 Task: Search one way flight ticket for 3 adults, 3 children in premium economy from Petersburg: Petersburg James A. Johnson Airport to New Bern: Coastal Carolina Regional Airport (was Craven County Regional) on 5-4-2023. Number of bags: 9 checked bags. Price is upto 25000. Outbound departure time preference is 23:00.
Action: Mouse moved to (307, 253)
Screenshot: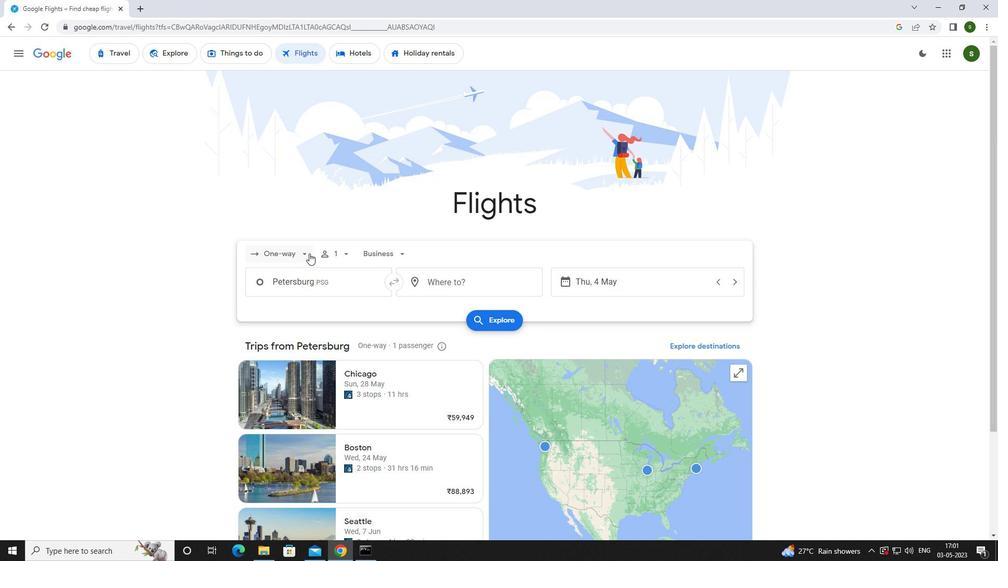 
Action: Mouse pressed left at (307, 253)
Screenshot: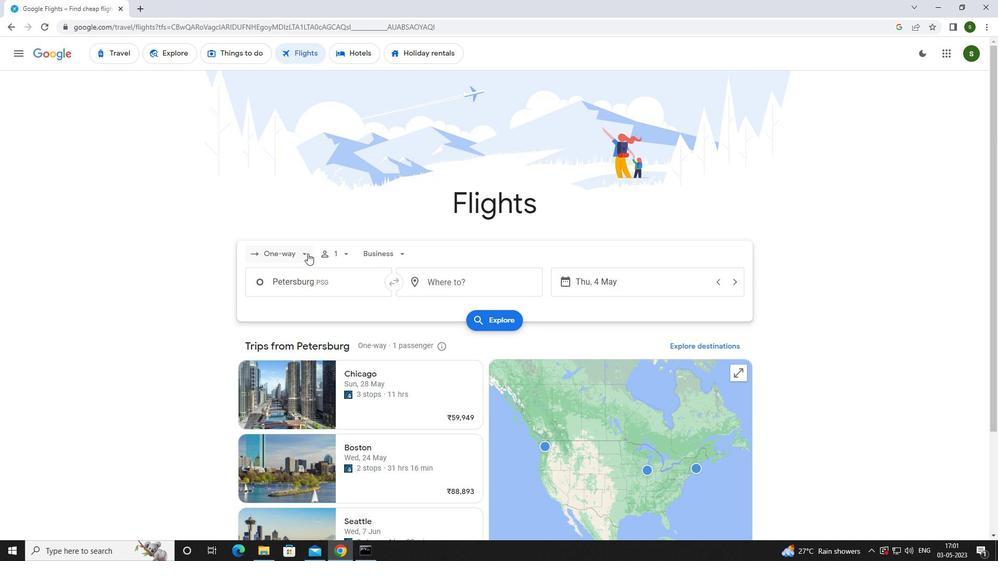 
Action: Mouse moved to (292, 295)
Screenshot: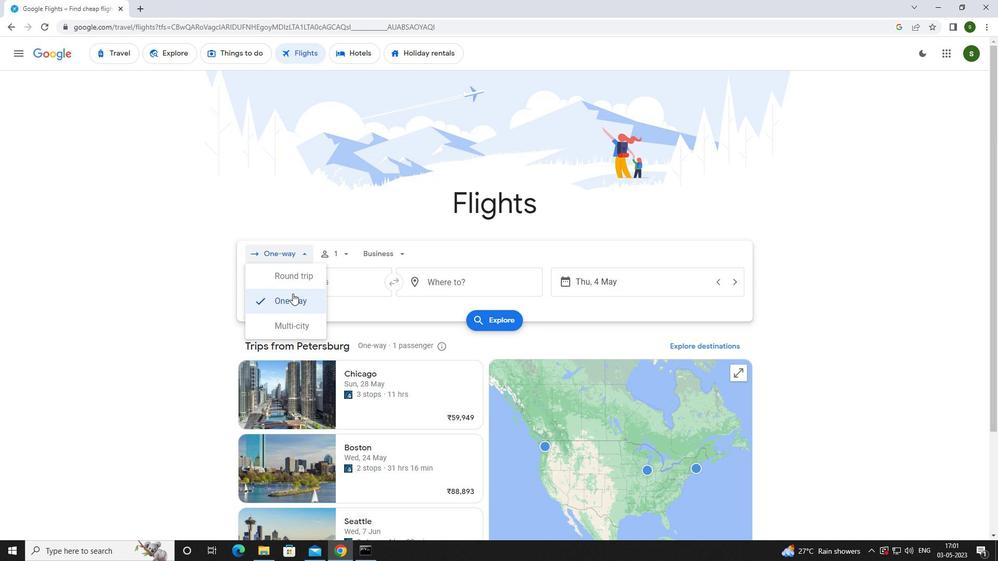 
Action: Mouse pressed left at (292, 295)
Screenshot: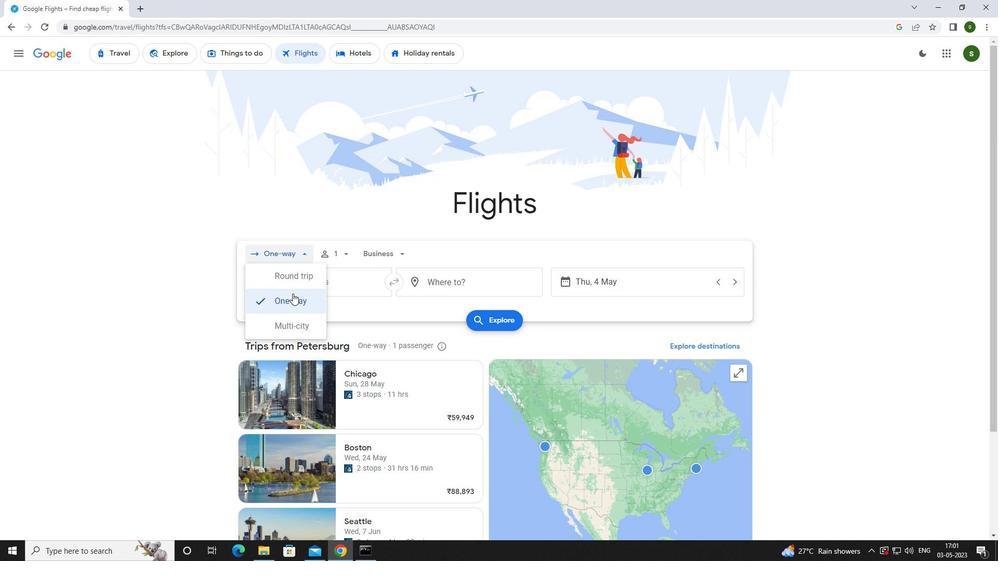 
Action: Mouse moved to (344, 257)
Screenshot: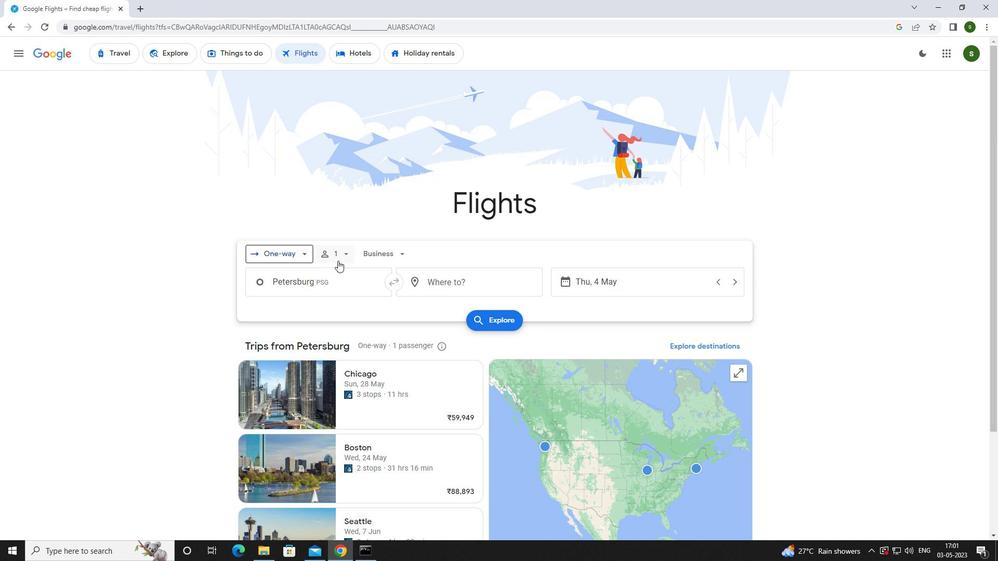 
Action: Mouse pressed left at (344, 257)
Screenshot: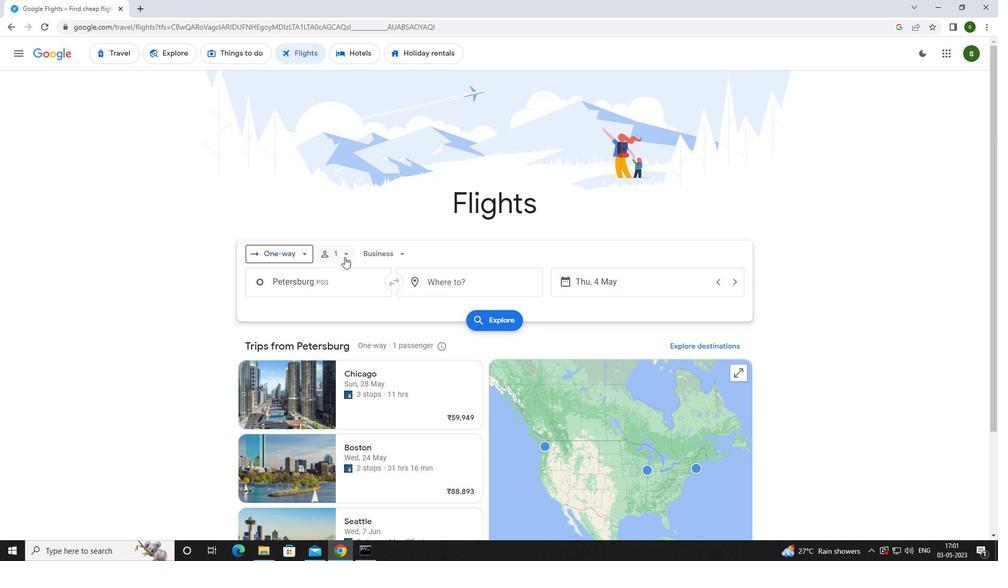 
Action: Mouse moved to (426, 283)
Screenshot: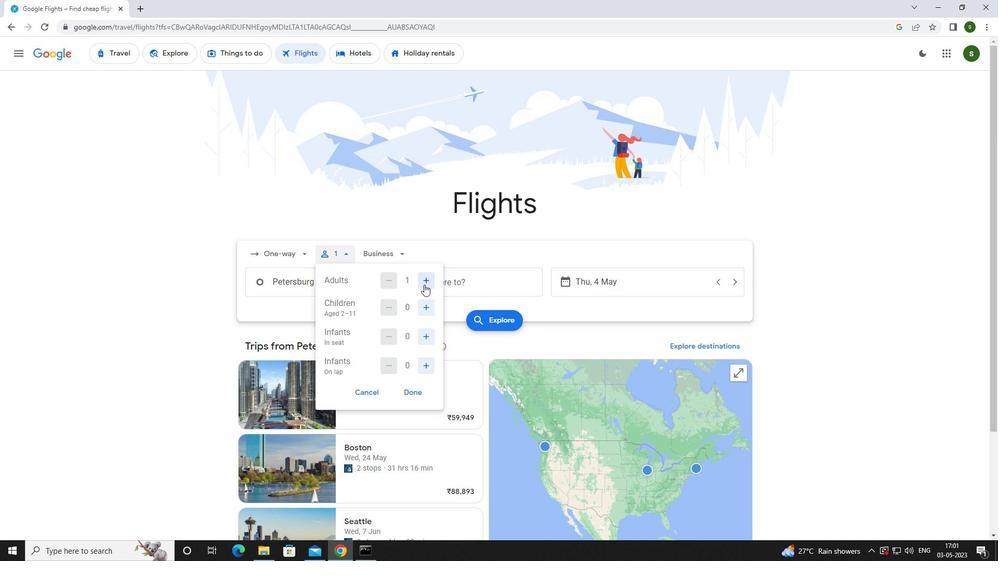 
Action: Mouse pressed left at (426, 283)
Screenshot: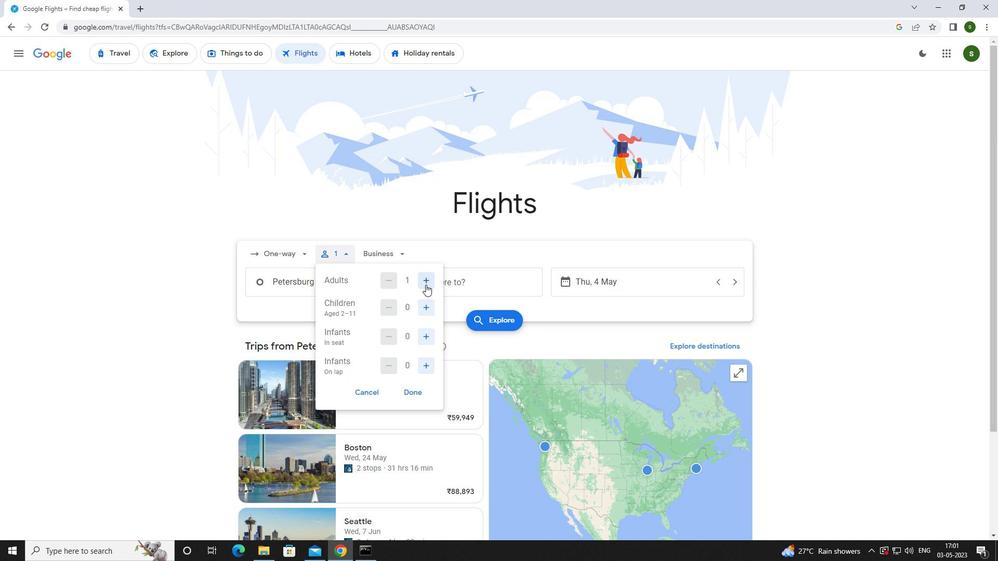 
Action: Mouse pressed left at (426, 283)
Screenshot: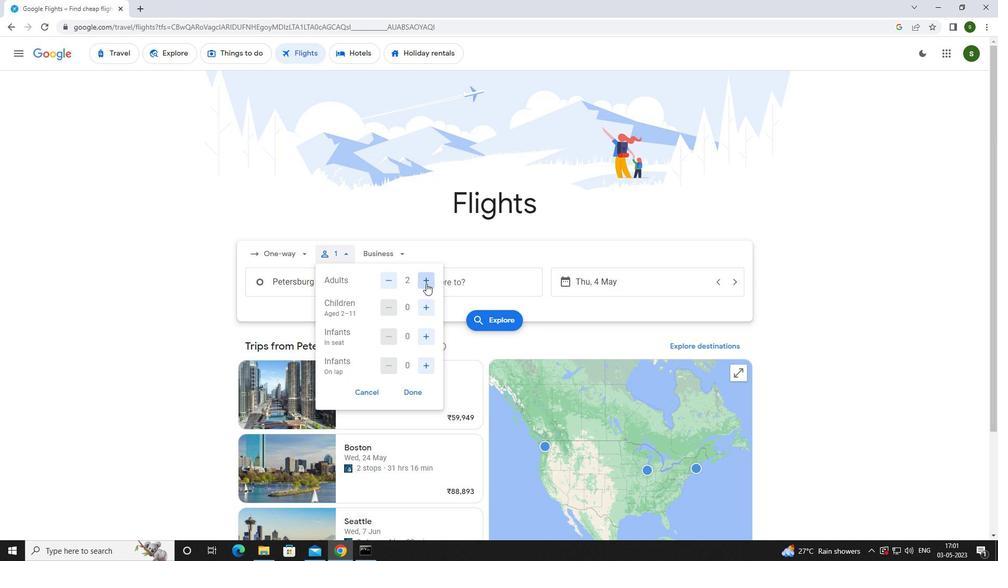 
Action: Mouse moved to (426, 302)
Screenshot: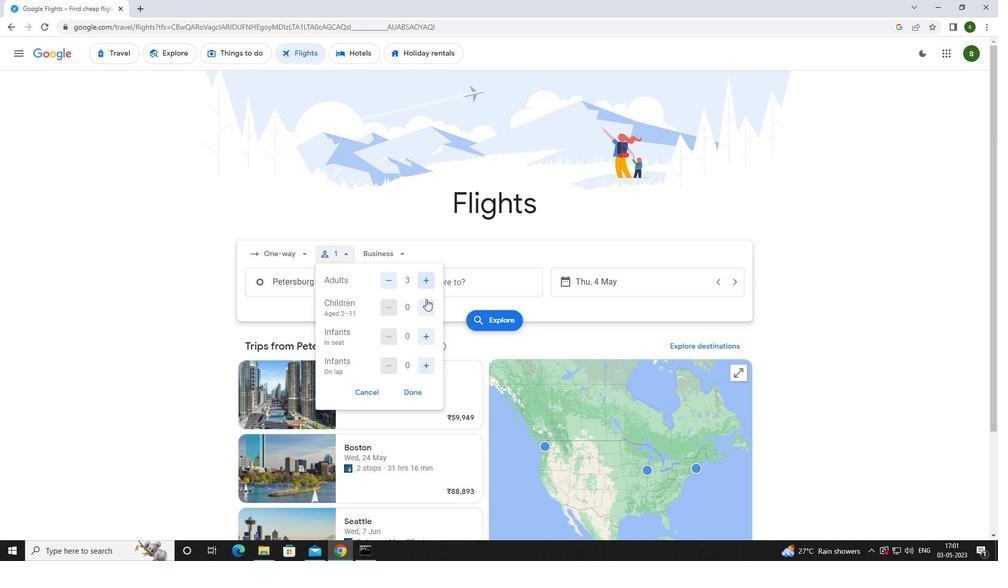 
Action: Mouse pressed left at (426, 302)
Screenshot: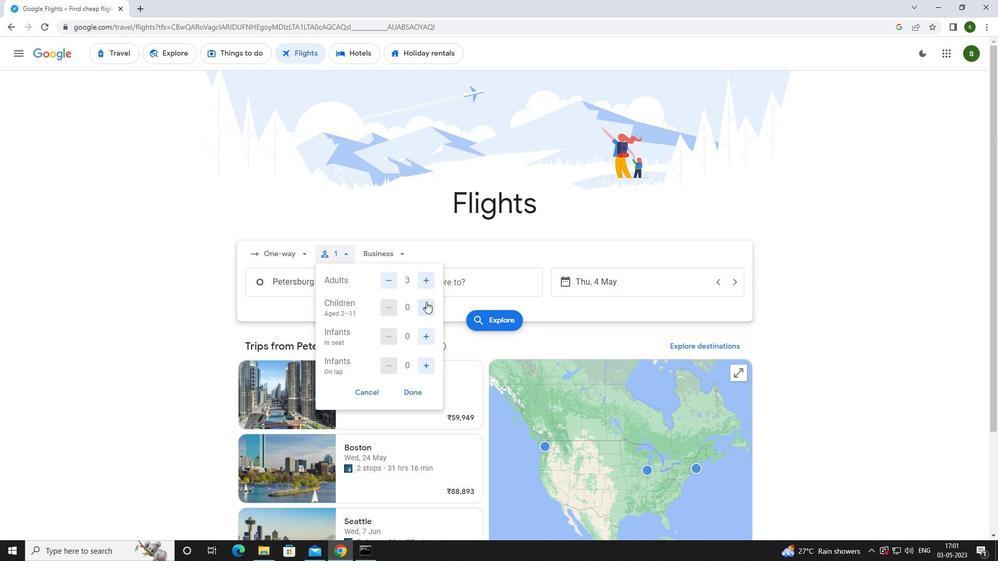 
Action: Mouse pressed left at (426, 302)
Screenshot: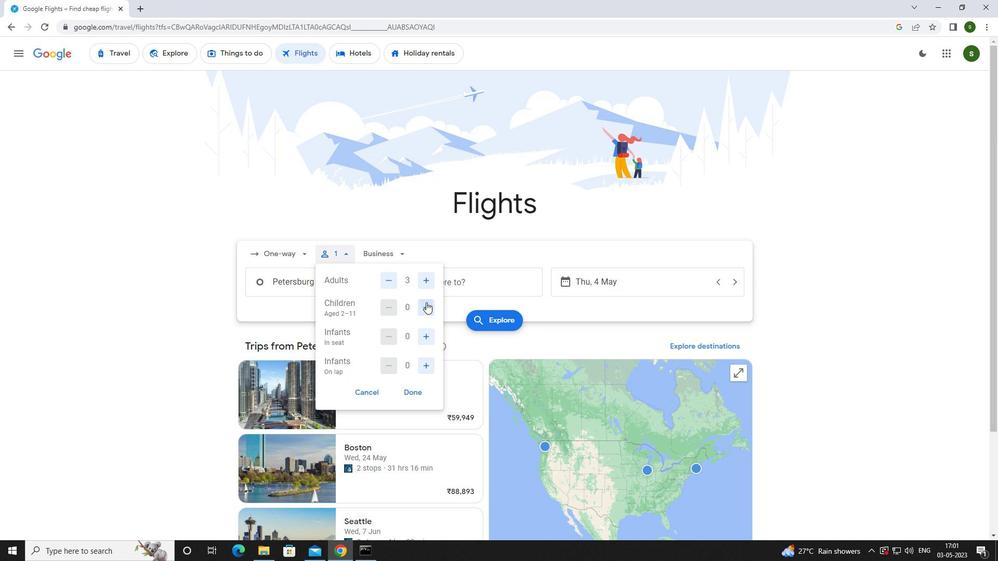 
Action: Mouse pressed left at (426, 302)
Screenshot: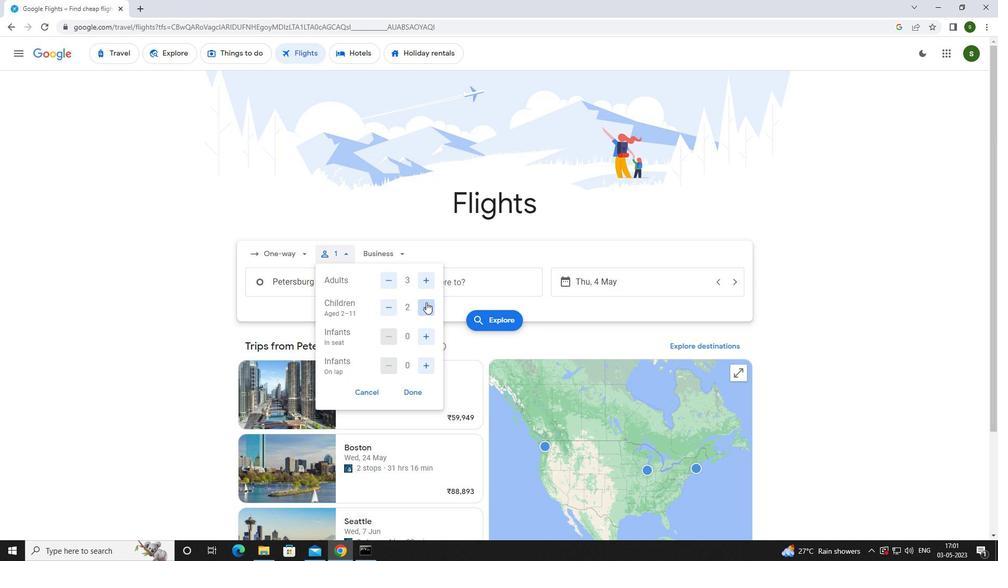 
Action: Mouse moved to (391, 254)
Screenshot: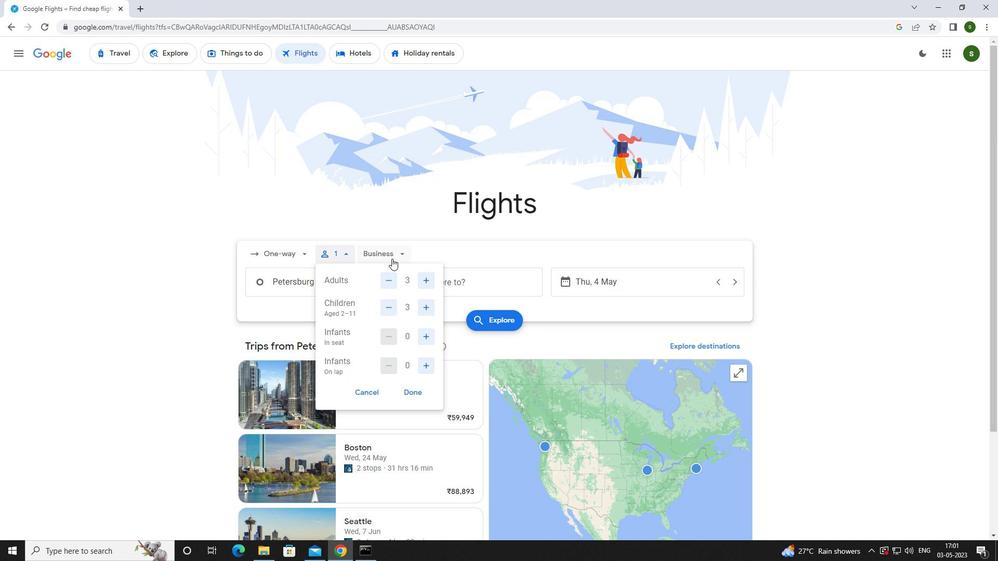 
Action: Mouse pressed left at (391, 254)
Screenshot: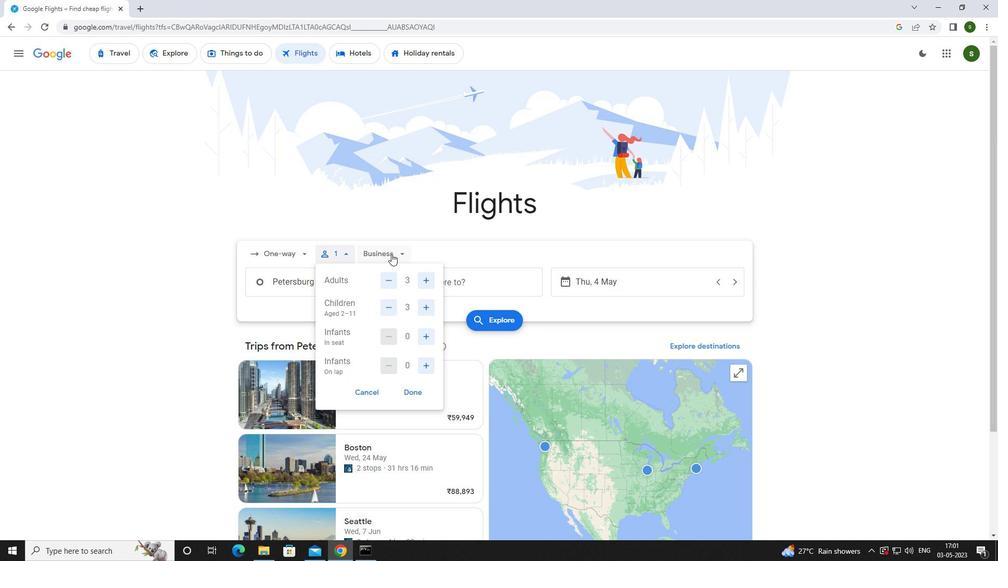 
Action: Mouse moved to (404, 300)
Screenshot: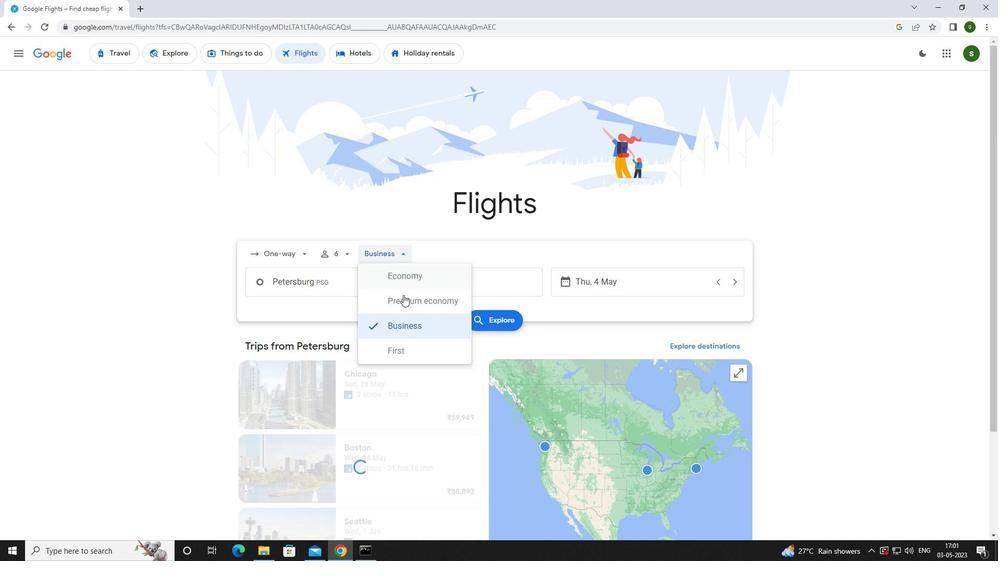 
Action: Mouse pressed left at (404, 300)
Screenshot: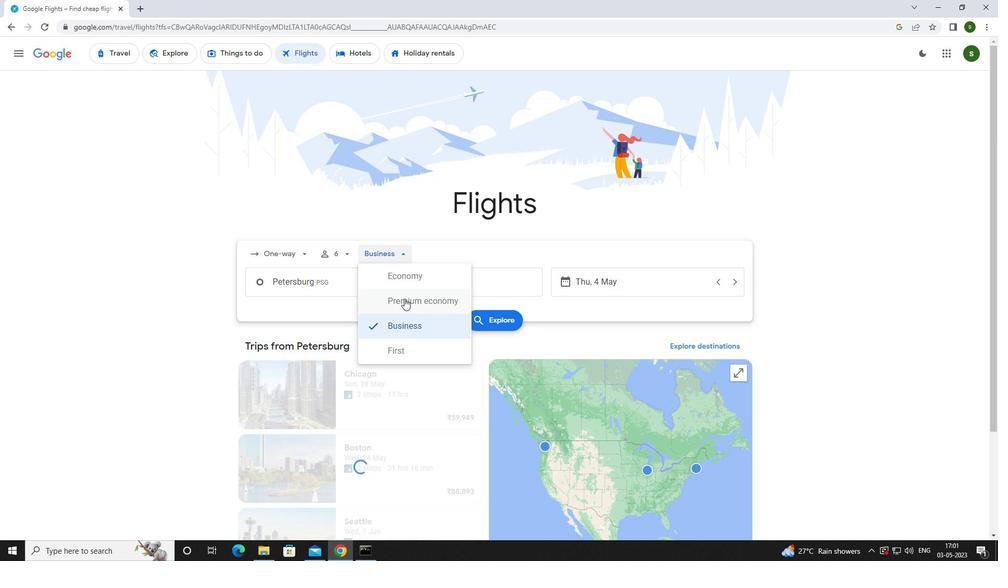 
Action: Mouse moved to (354, 284)
Screenshot: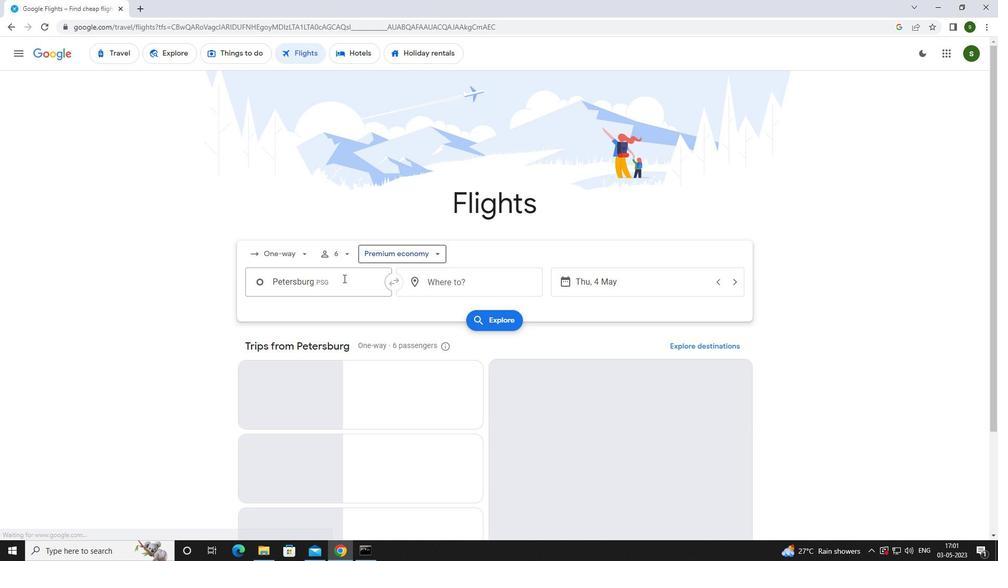 
Action: Mouse pressed left at (354, 284)
Screenshot: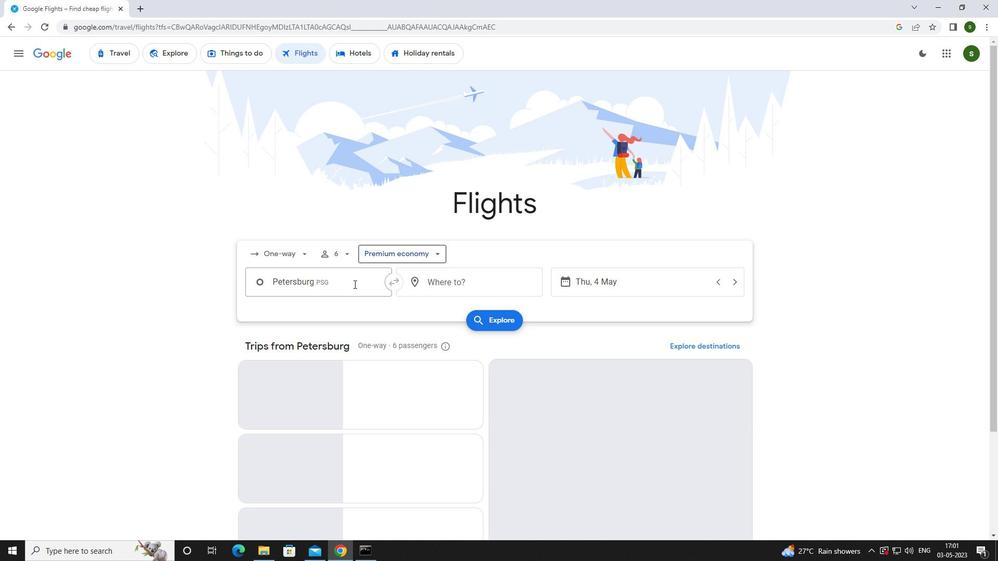 
Action: Mouse moved to (351, 283)
Screenshot: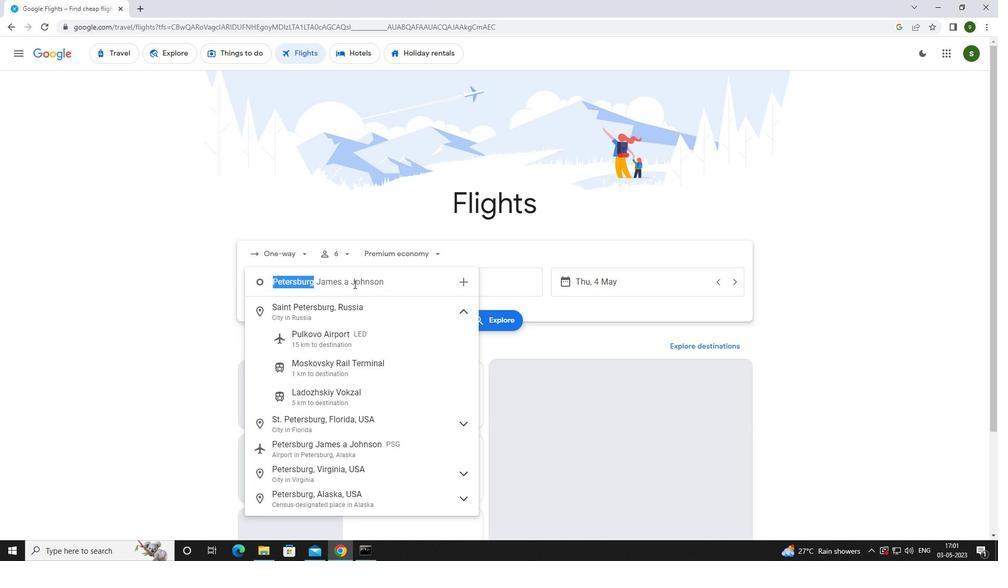 
Action: Key pressed <Key.caps_lock>p<Key.caps_lock>etersburg
Screenshot: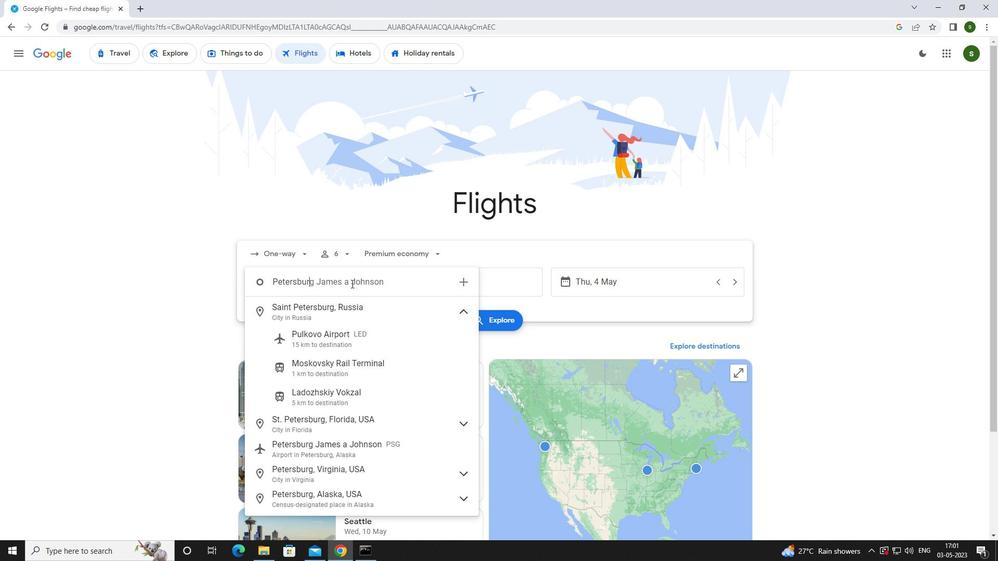 
Action: Mouse moved to (370, 441)
Screenshot: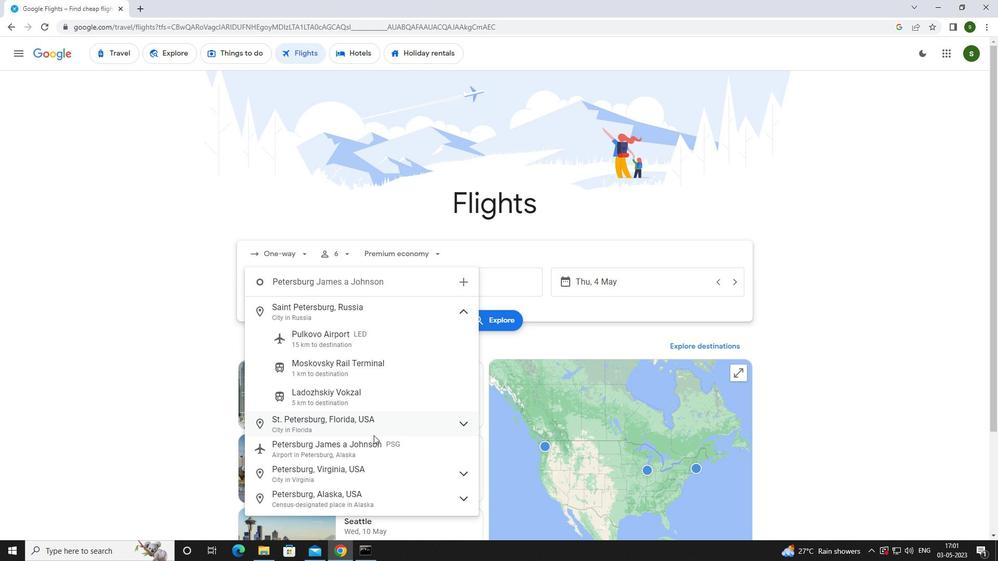 
Action: Mouse pressed left at (370, 441)
Screenshot: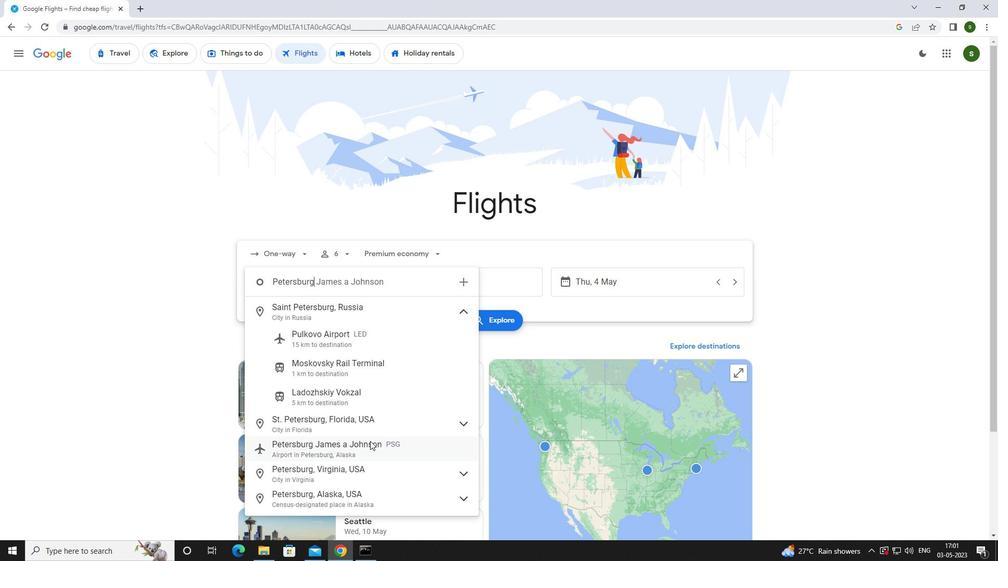 
Action: Mouse moved to (474, 279)
Screenshot: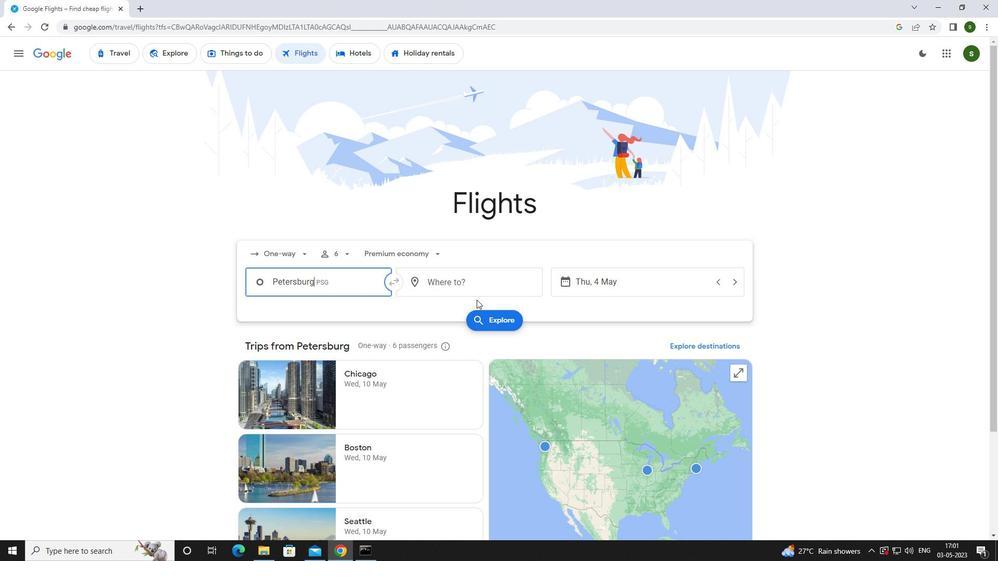 
Action: Mouse pressed left at (474, 279)
Screenshot: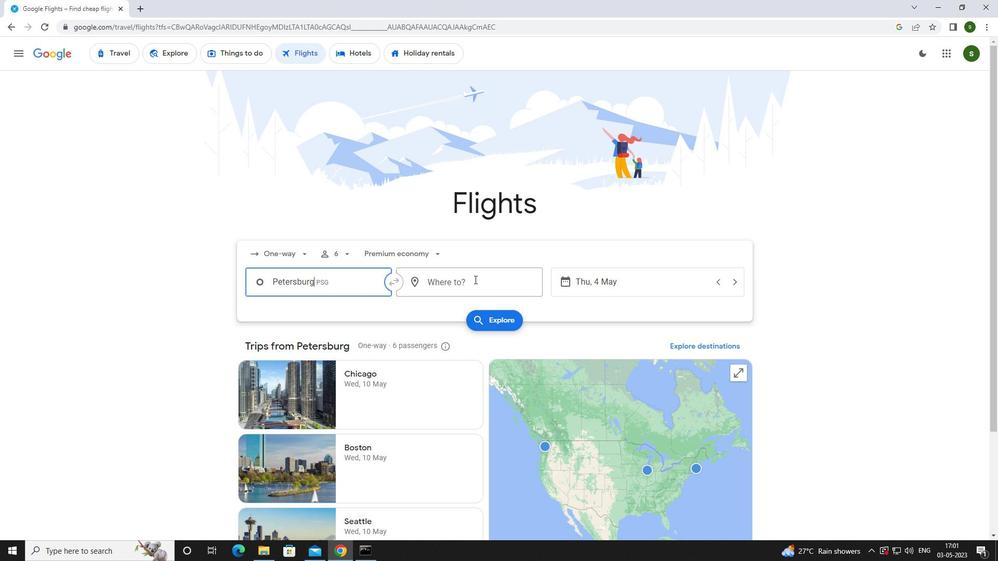 
Action: Mouse moved to (462, 281)
Screenshot: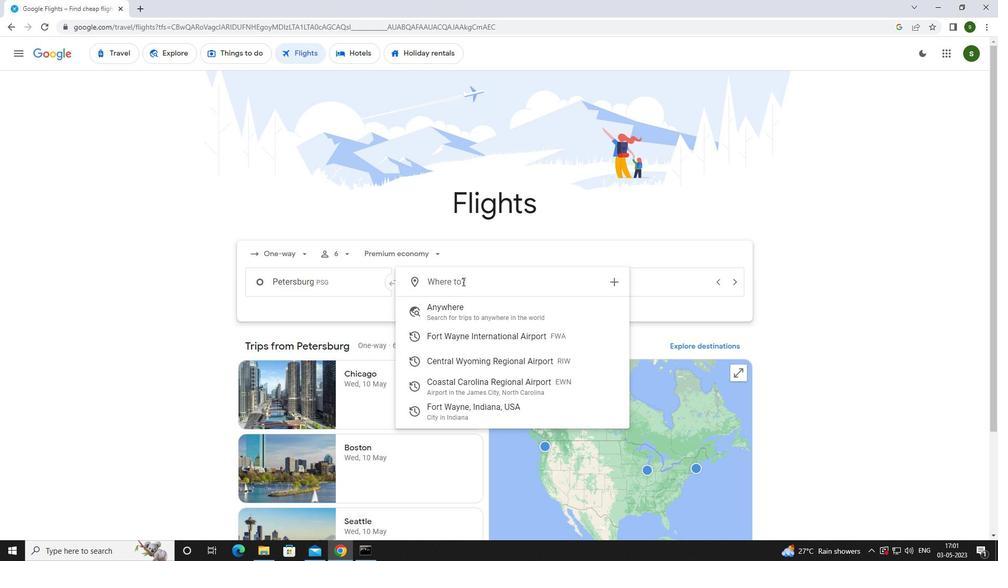 
Action: Key pressed <Key.caps_lock>c<Key.caps_lock>oasta
Screenshot: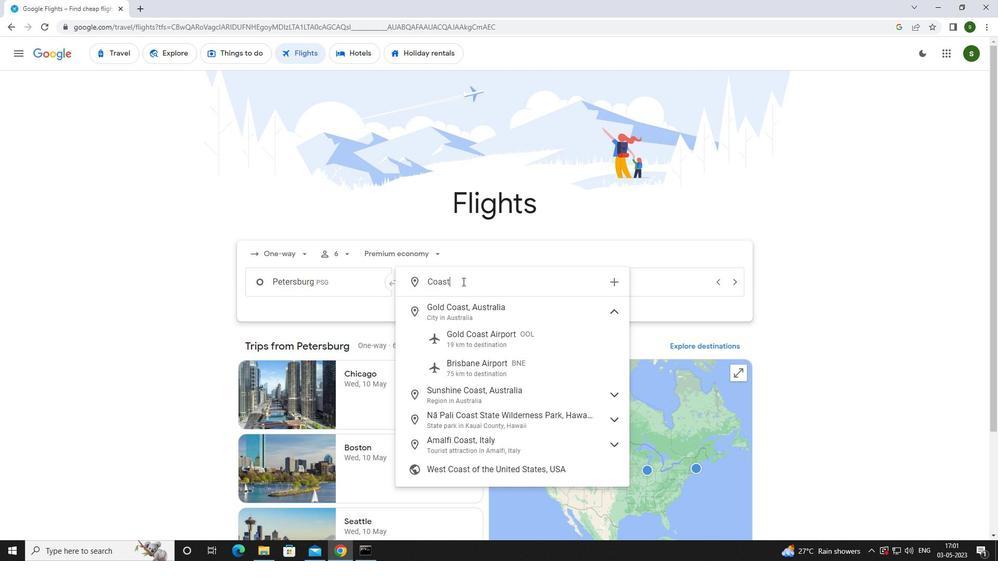 
Action: Mouse moved to (460, 318)
Screenshot: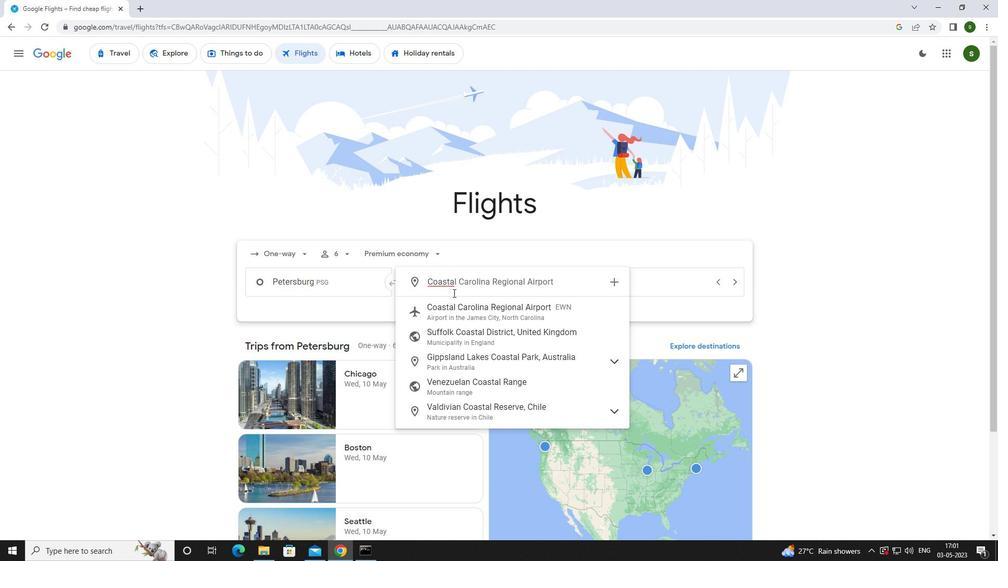 
Action: Mouse pressed left at (460, 318)
Screenshot: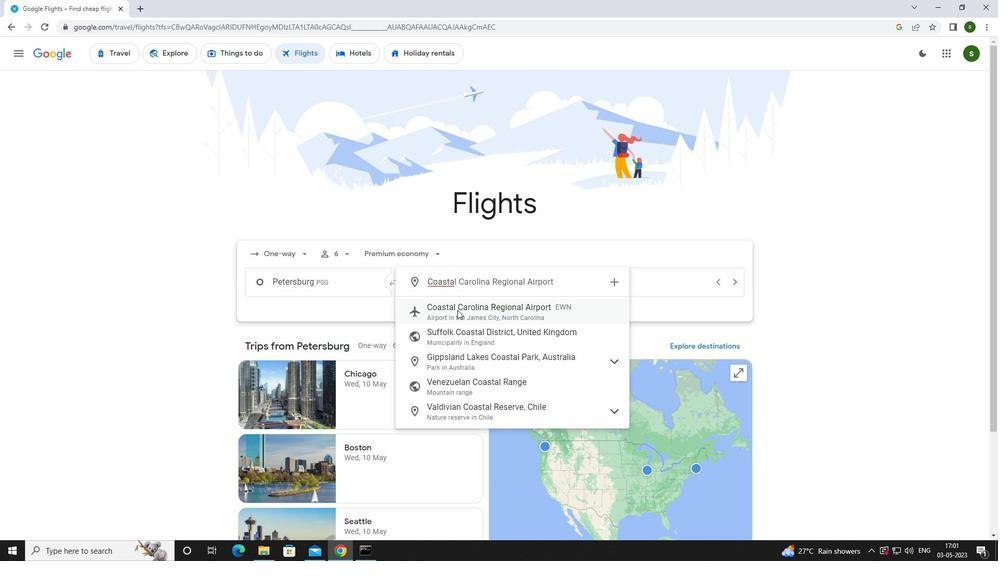 
Action: Mouse moved to (631, 277)
Screenshot: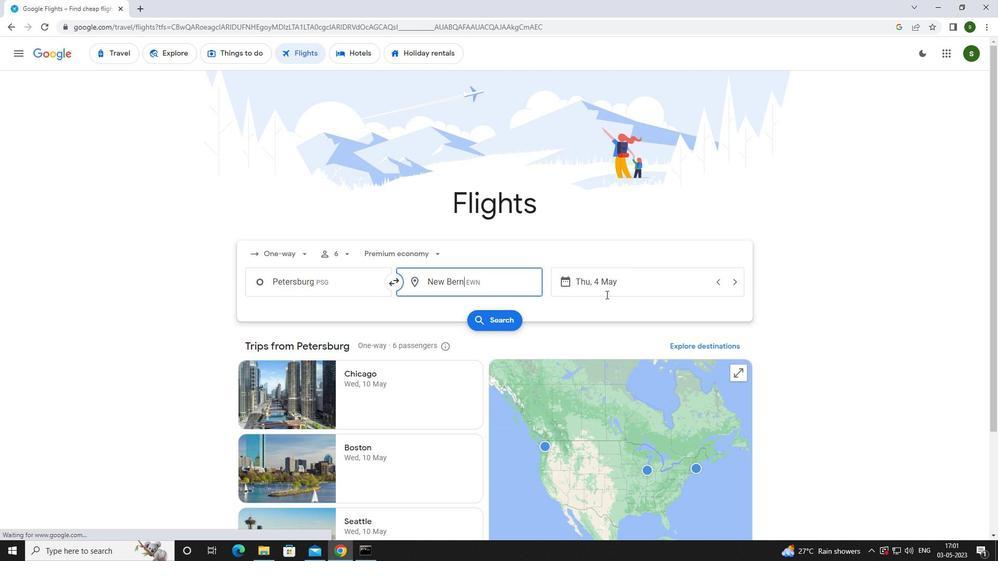 
Action: Mouse pressed left at (631, 277)
Screenshot: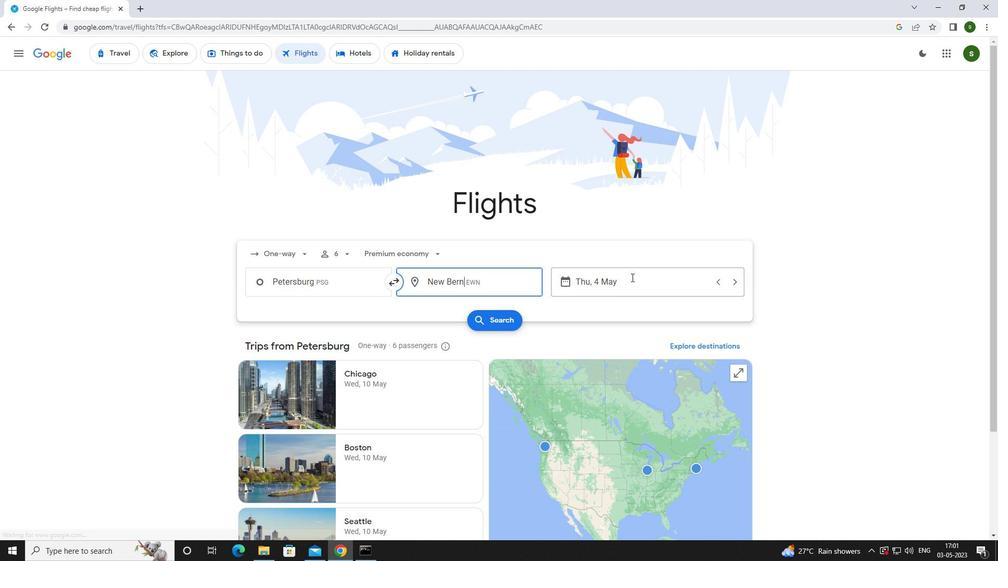 
Action: Mouse moved to (478, 350)
Screenshot: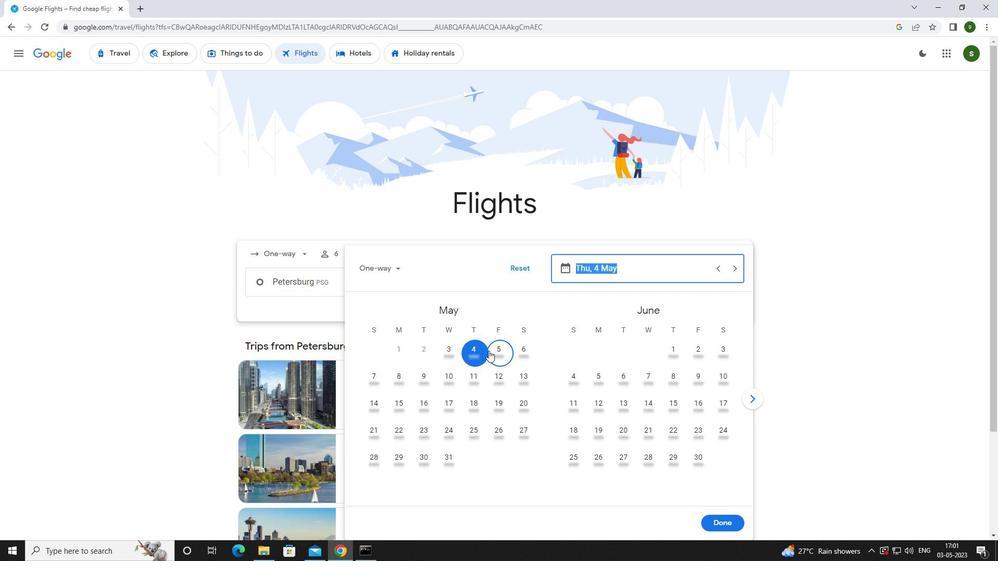 
Action: Mouse pressed left at (478, 350)
Screenshot: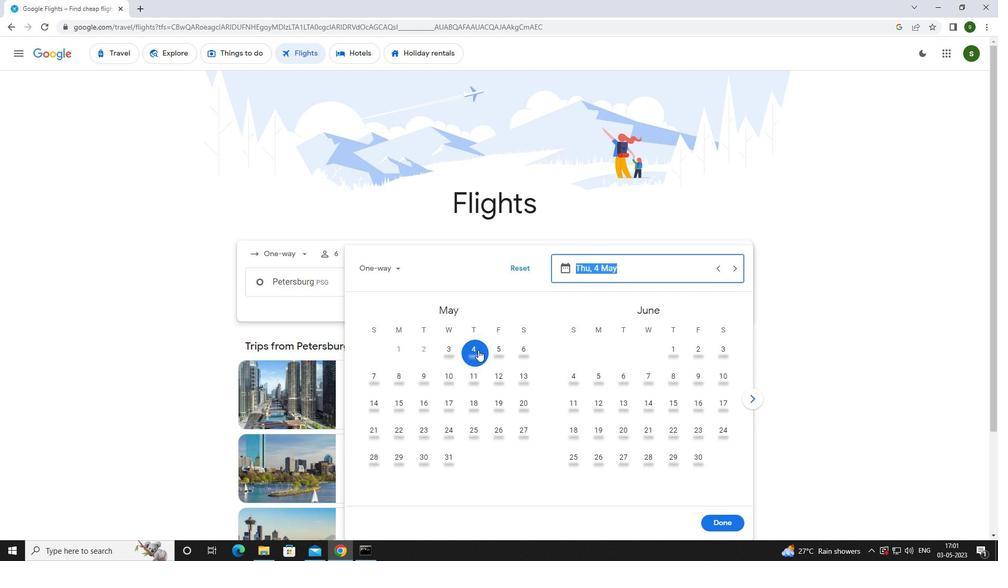 
Action: Mouse moved to (713, 520)
Screenshot: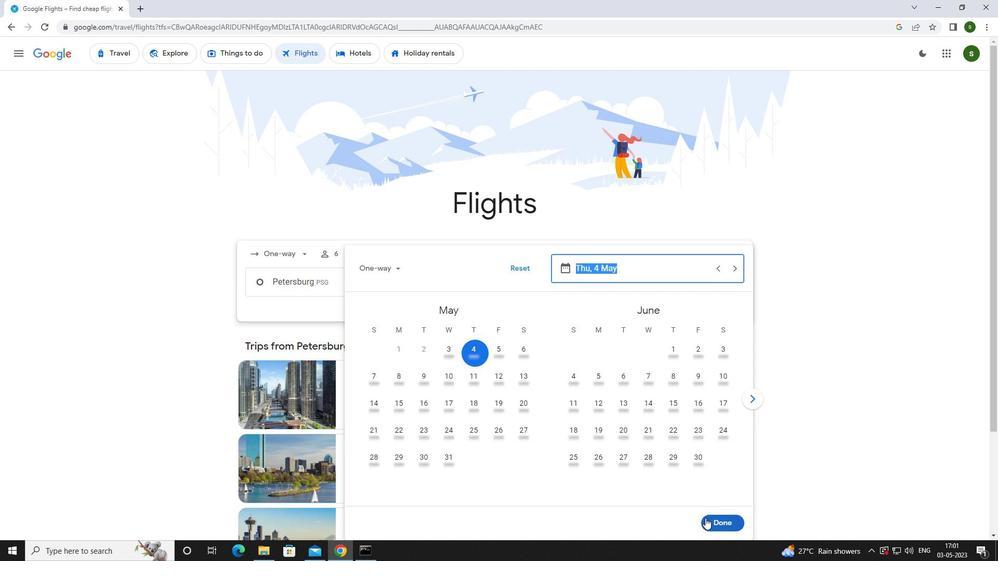 
Action: Mouse pressed left at (713, 520)
Screenshot: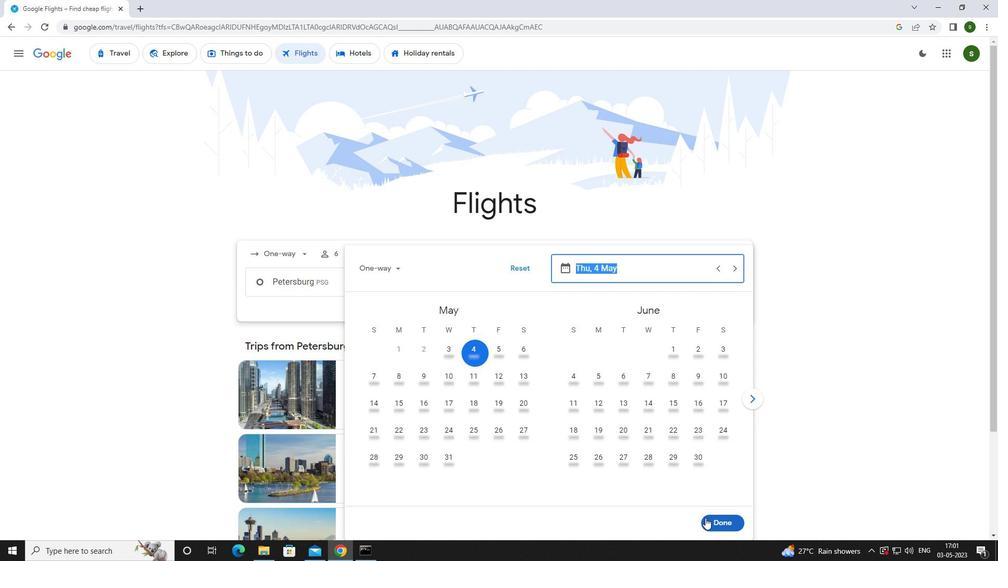 
Action: Mouse moved to (729, 524)
Screenshot: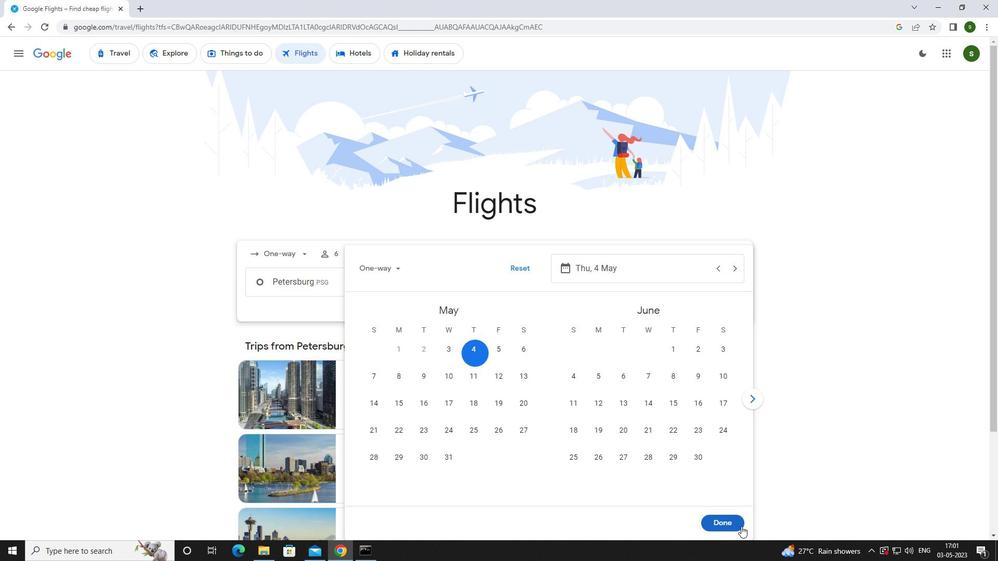 
Action: Mouse pressed left at (729, 524)
Screenshot: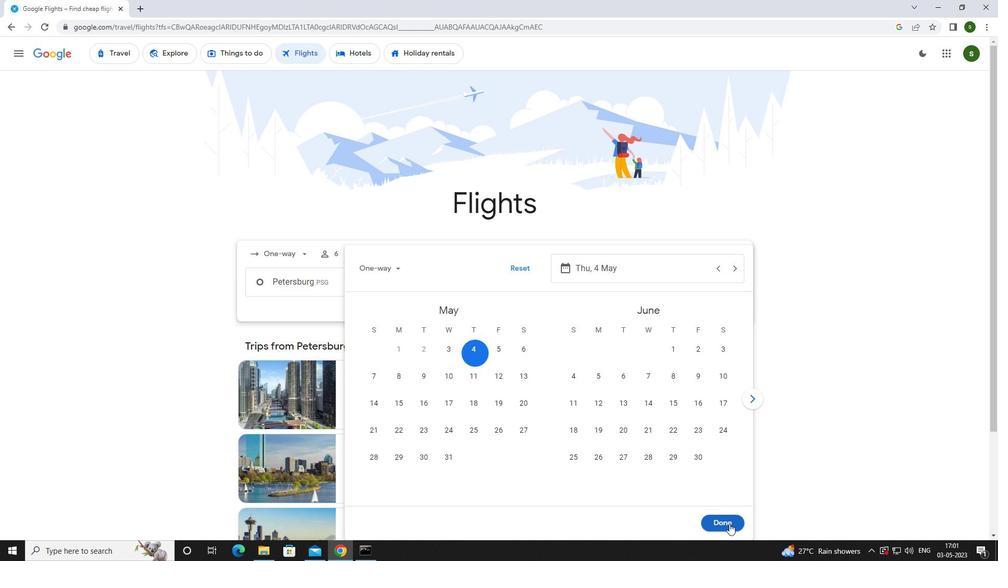 
Action: Mouse moved to (498, 318)
Screenshot: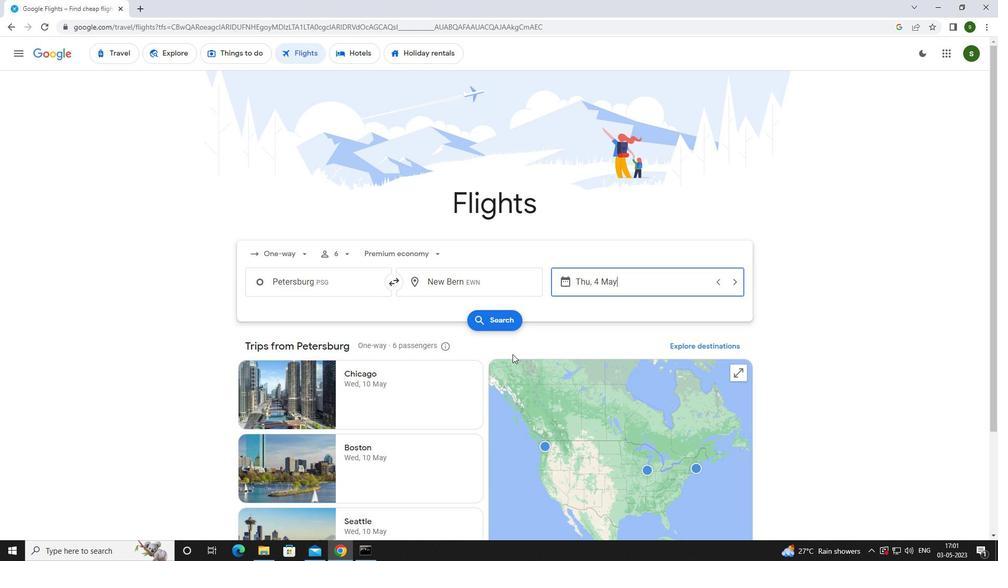 
Action: Mouse pressed left at (498, 318)
Screenshot: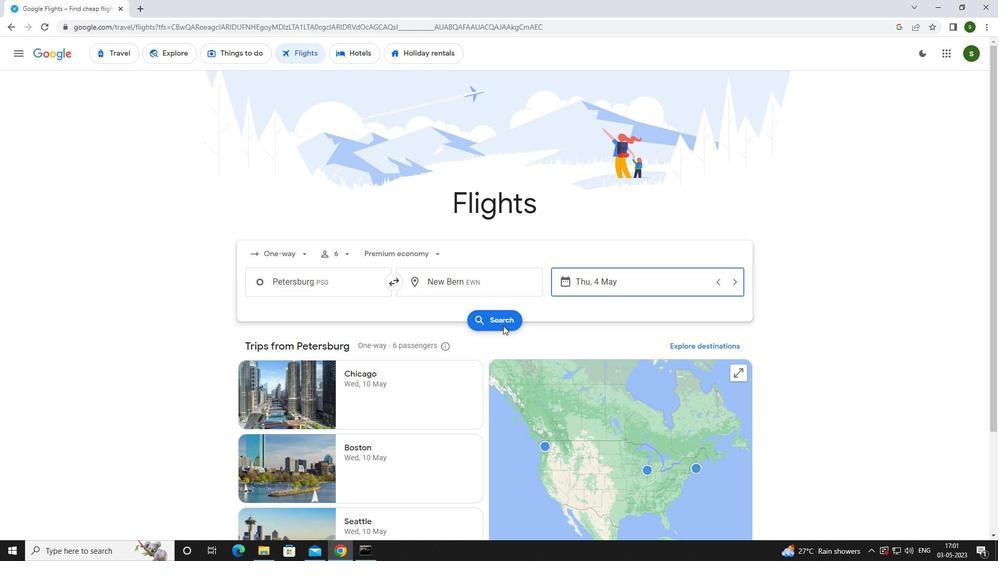 
Action: Mouse moved to (270, 152)
Screenshot: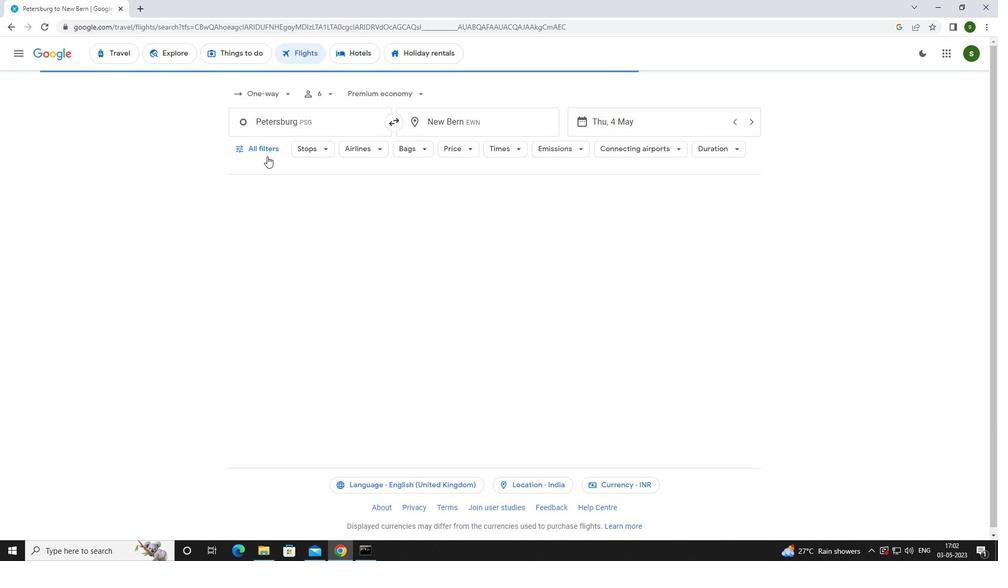 
Action: Mouse pressed left at (270, 152)
Screenshot: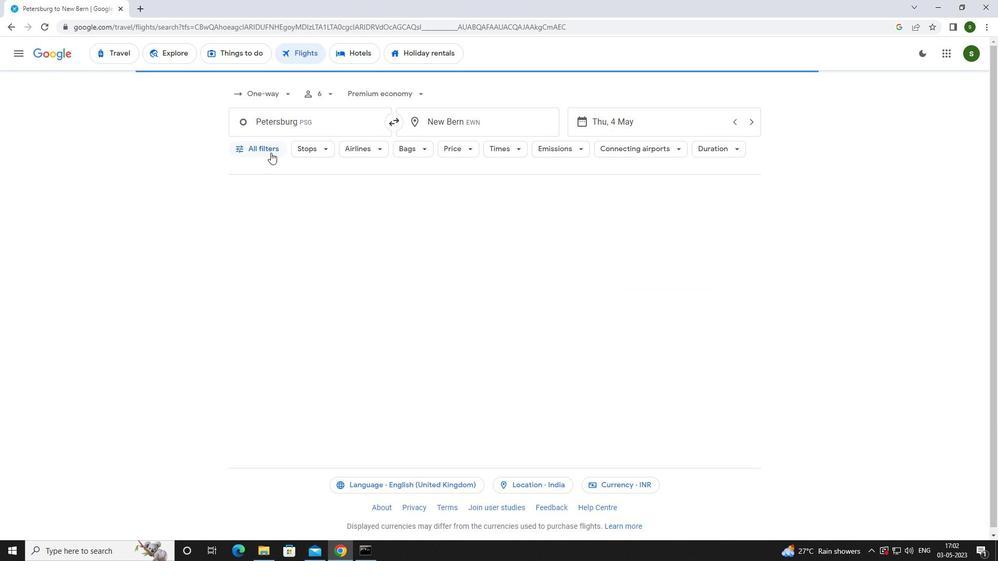 
Action: Mouse moved to (342, 254)
Screenshot: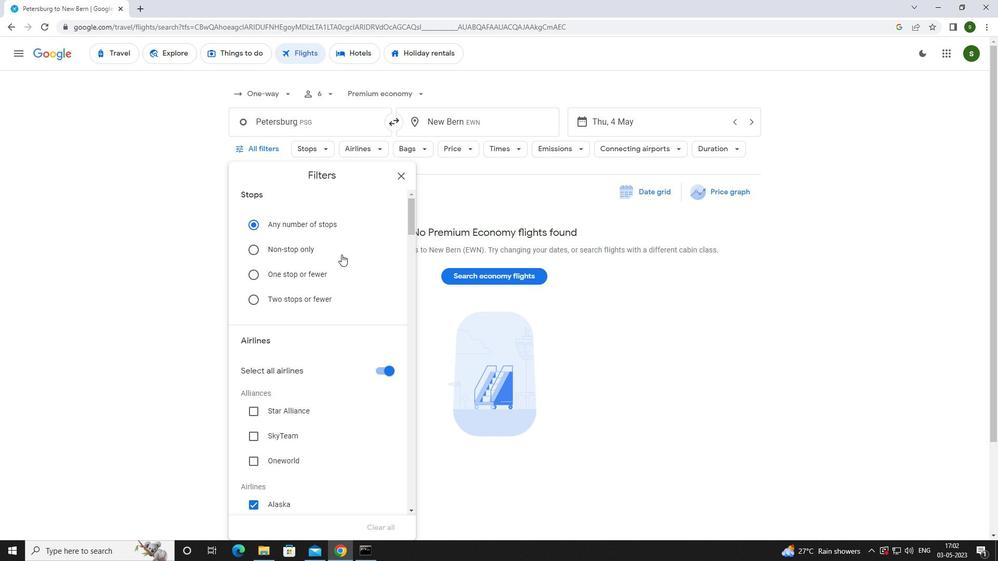 
Action: Mouse scrolled (342, 253) with delta (0, 0)
Screenshot: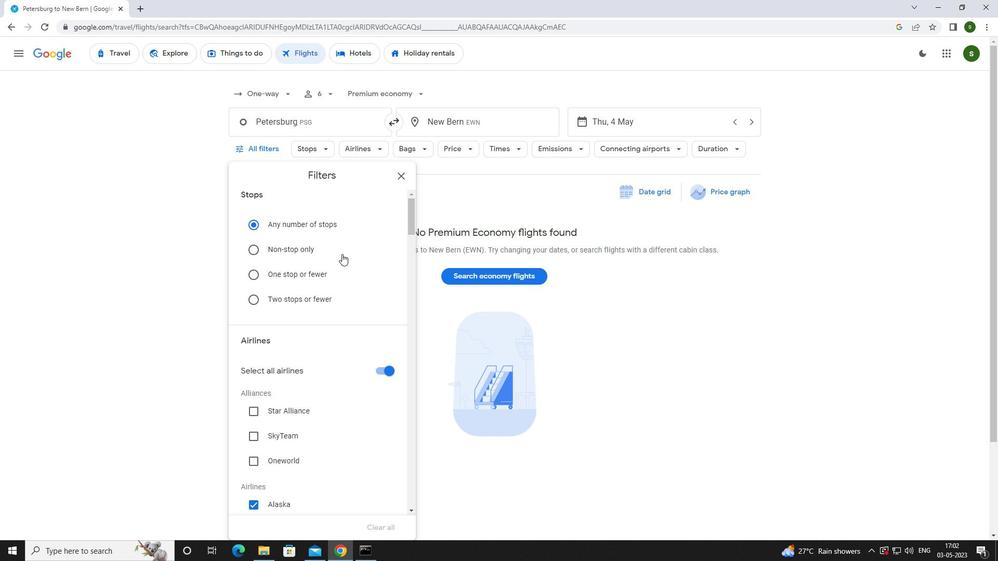 
Action: Mouse scrolled (342, 253) with delta (0, 0)
Screenshot: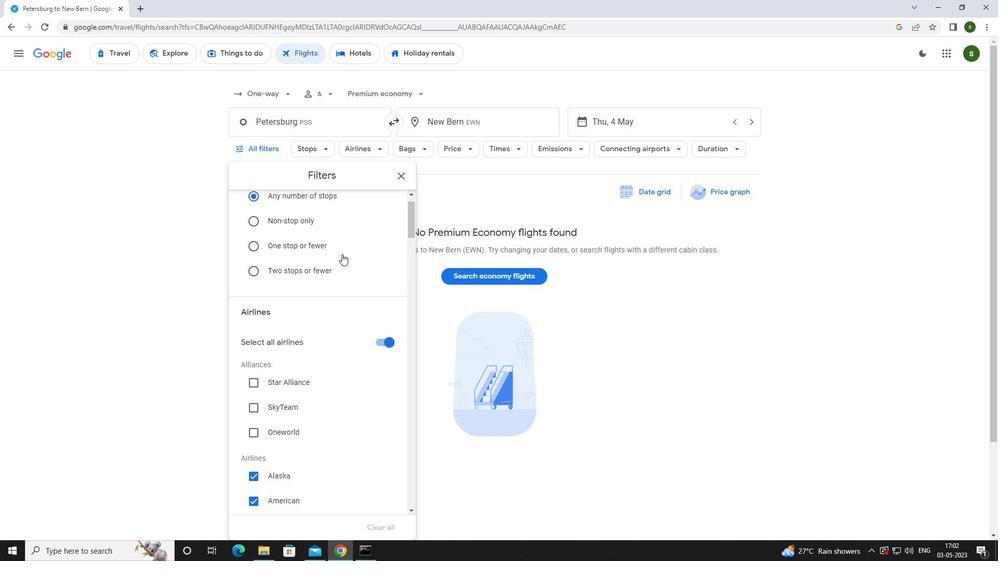 
Action: Mouse scrolled (342, 253) with delta (0, 0)
Screenshot: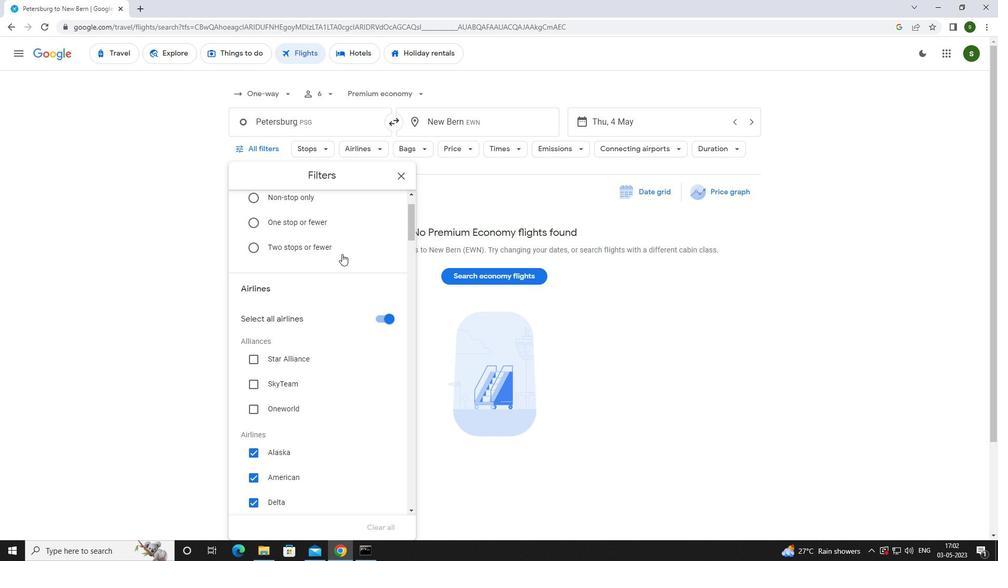 
Action: Mouse scrolled (342, 253) with delta (0, 0)
Screenshot: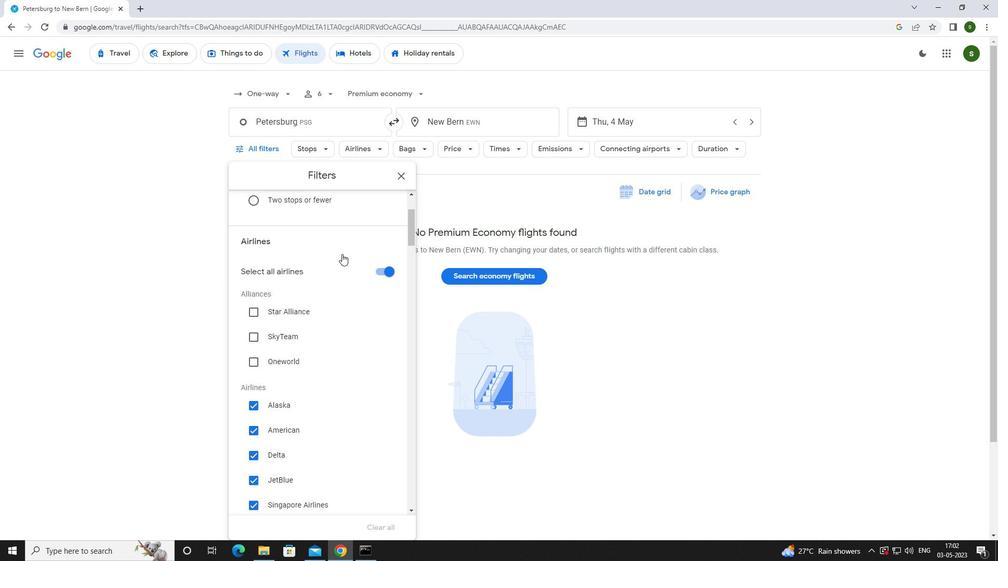 
Action: Mouse moved to (342, 252)
Screenshot: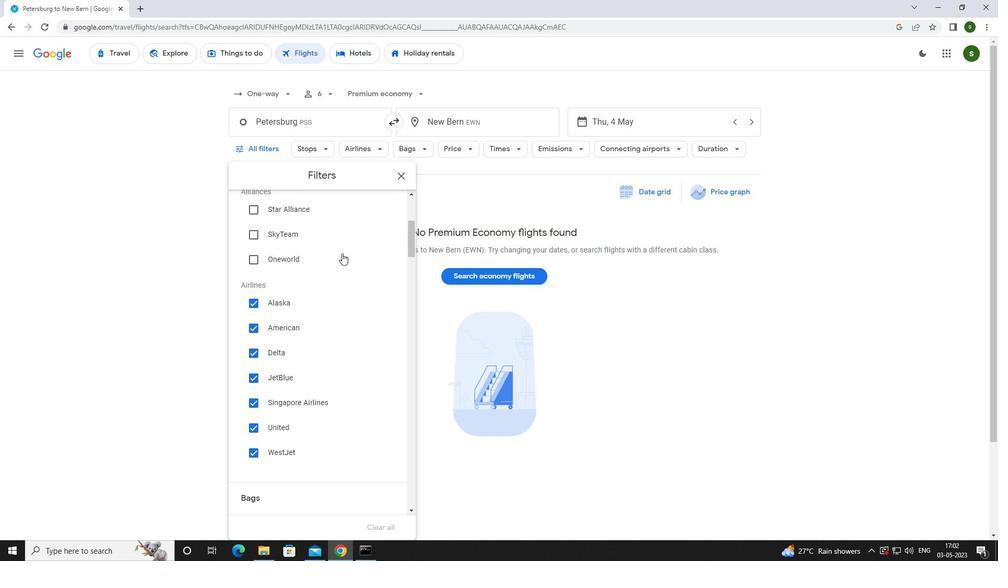
Action: Mouse scrolled (342, 251) with delta (0, 0)
Screenshot: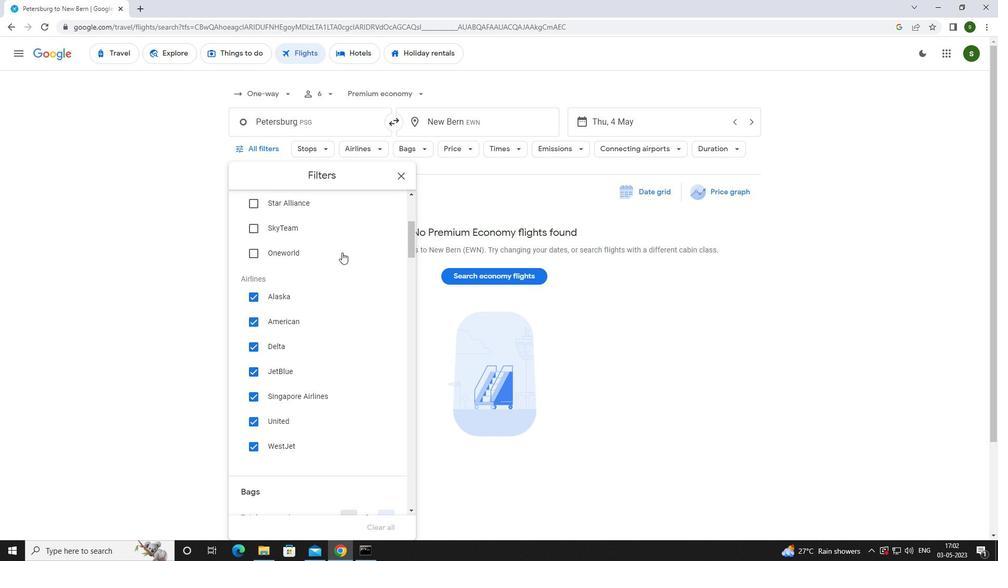 
Action: Mouse scrolled (342, 251) with delta (0, 0)
Screenshot: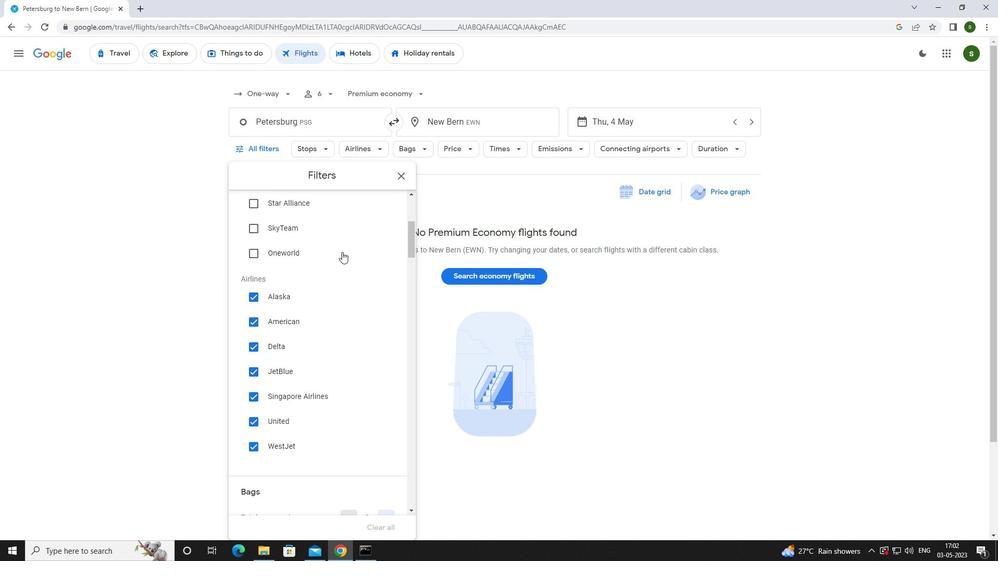 
Action: Mouse scrolled (342, 251) with delta (0, 0)
Screenshot: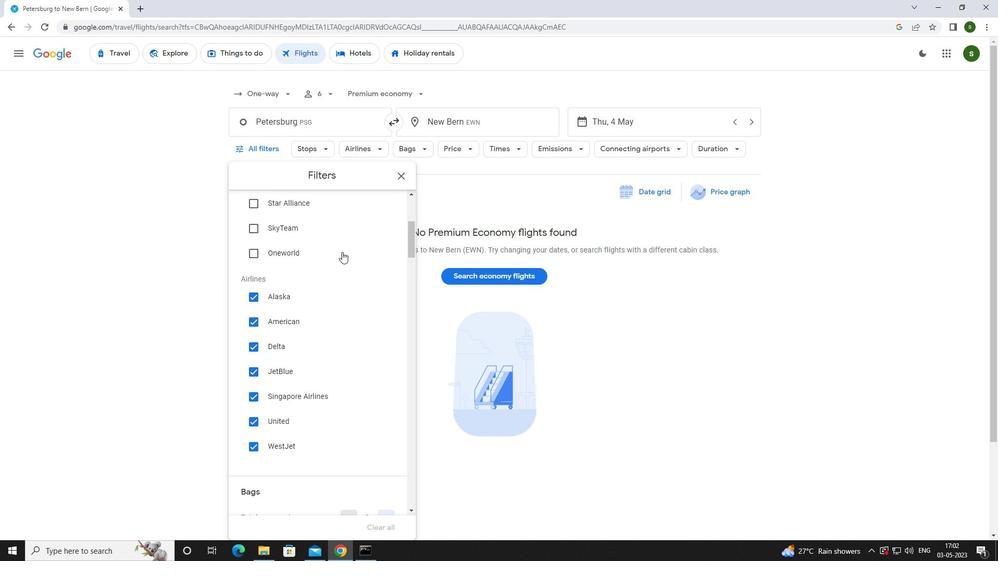 
Action: Mouse scrolled (342, 251) with delta (0, 0)
Screenshot: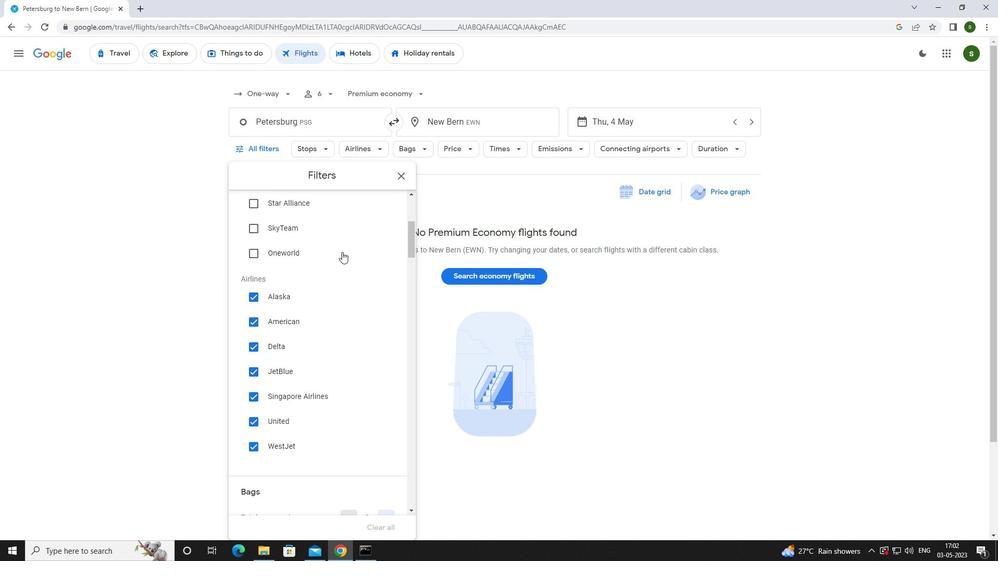 
Action: Mouse scrolled (342, 251) with delta (0, 0)
Screenshot: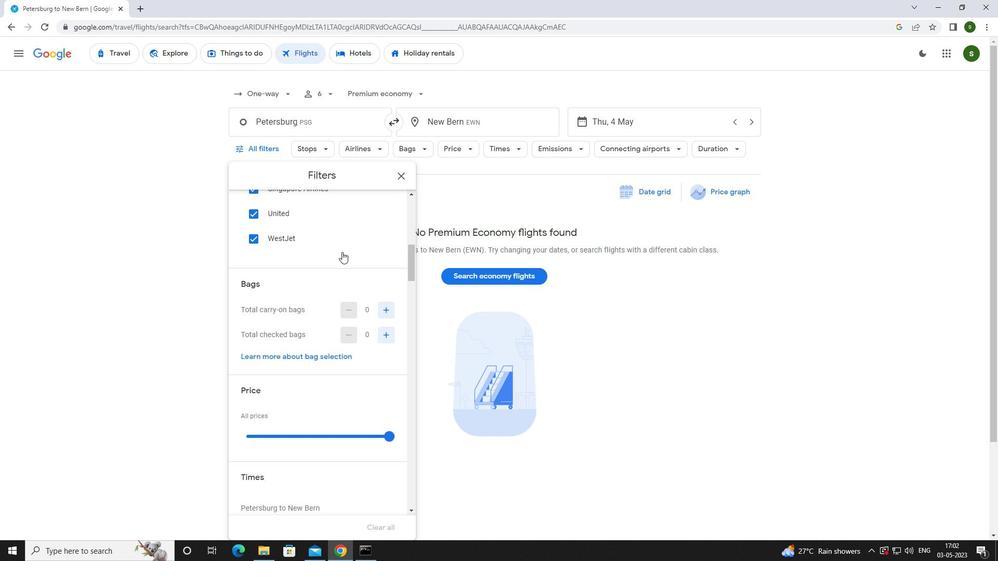 
Action: Mouse moved to (391, 284)
Screenshot: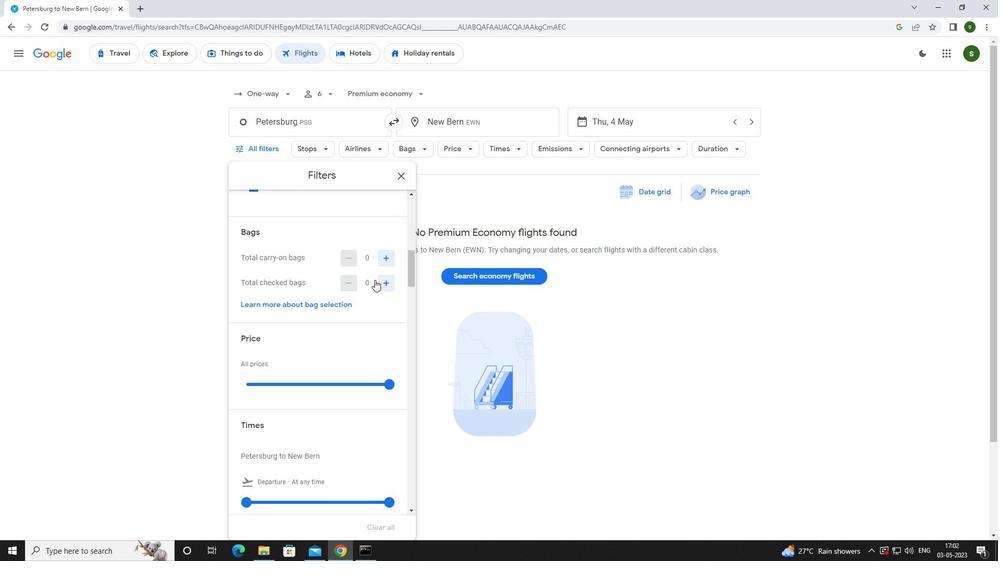 
Action: Mouse pressed left at (391, 284)
Screenshot: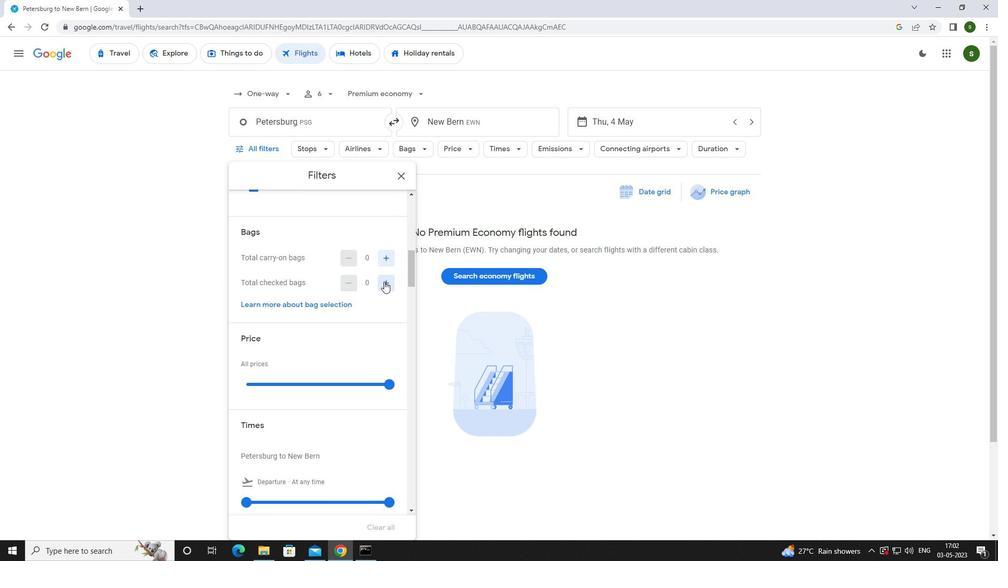 
Action: Mouse pressed left at (391, 284)
Screenshot: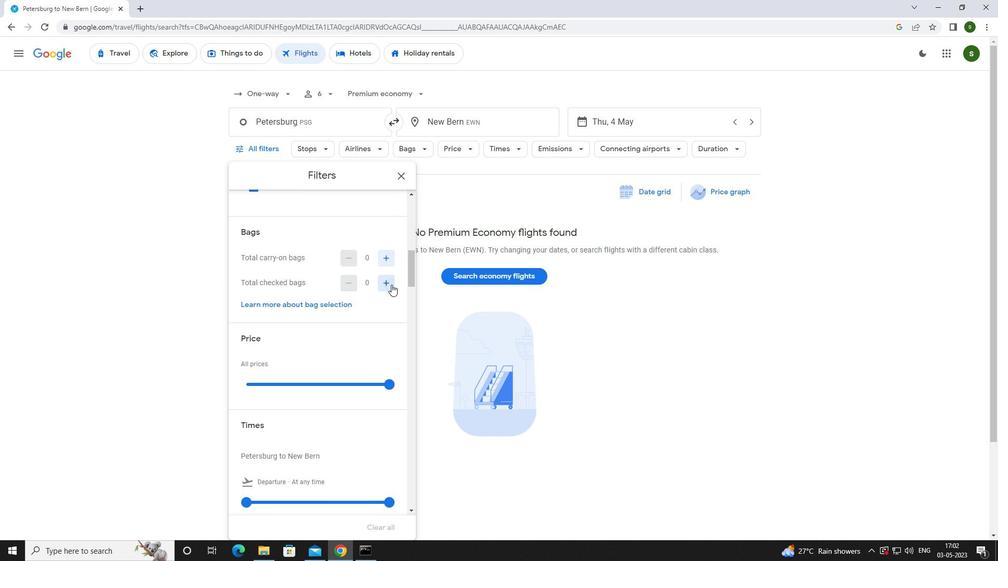 
Action: Mouse pressed left at (391, 284)
Screenshot: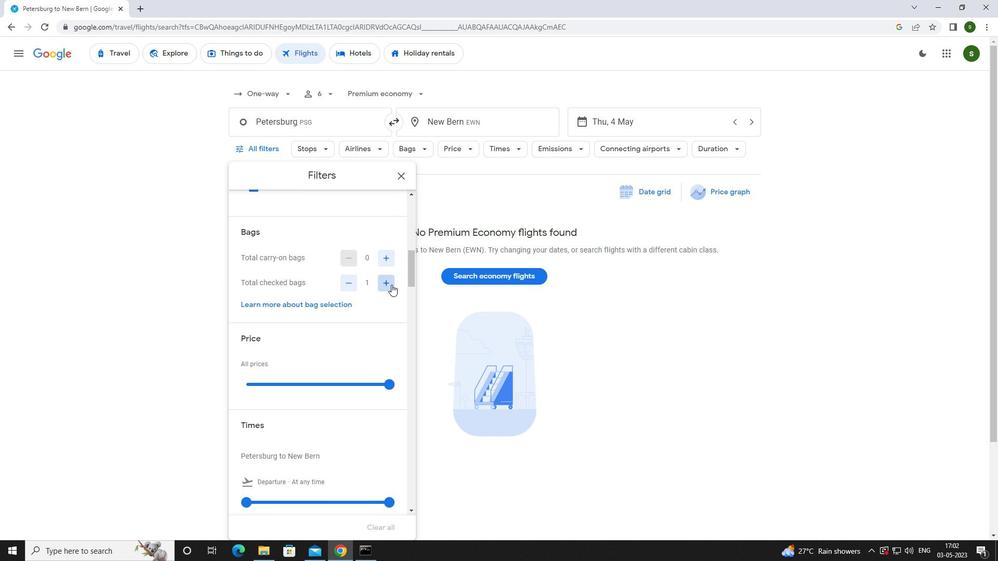 
Action: Mouse pressed left at (391, 284)
Screenshot: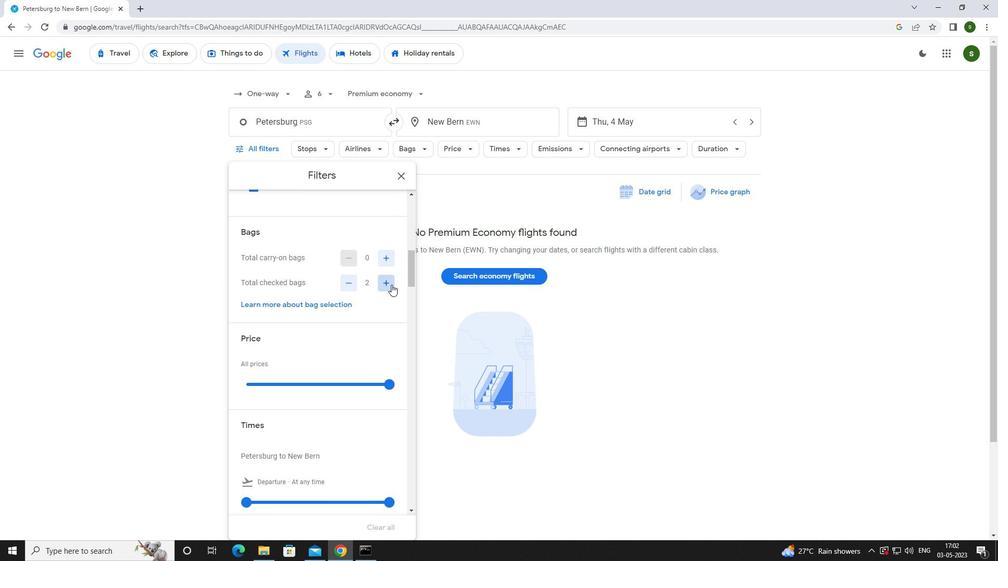 
Action: Mouse pressed left at (391, 284)
Screenshot: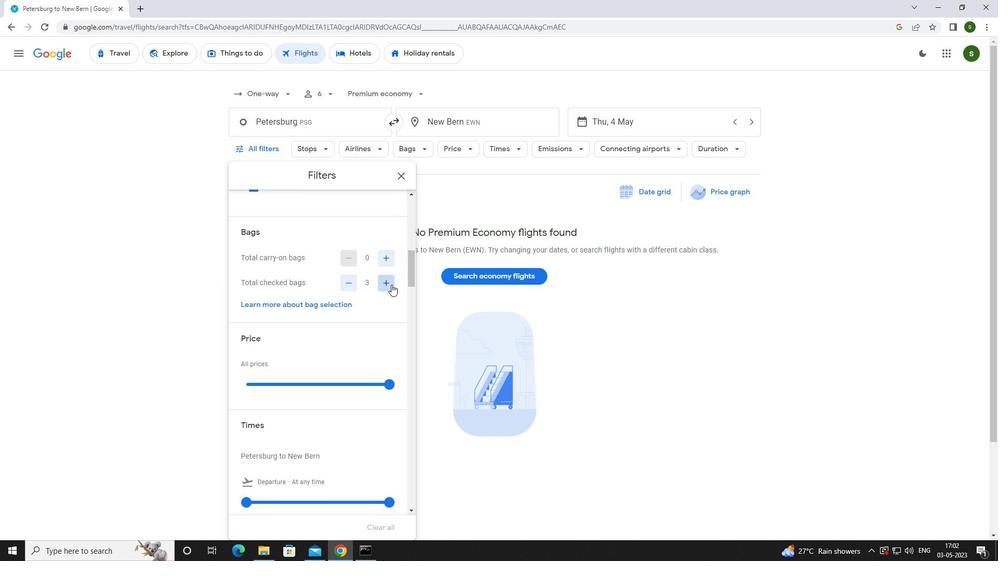 
Action: Mouse pressed left at (391, 284)
Screenshot: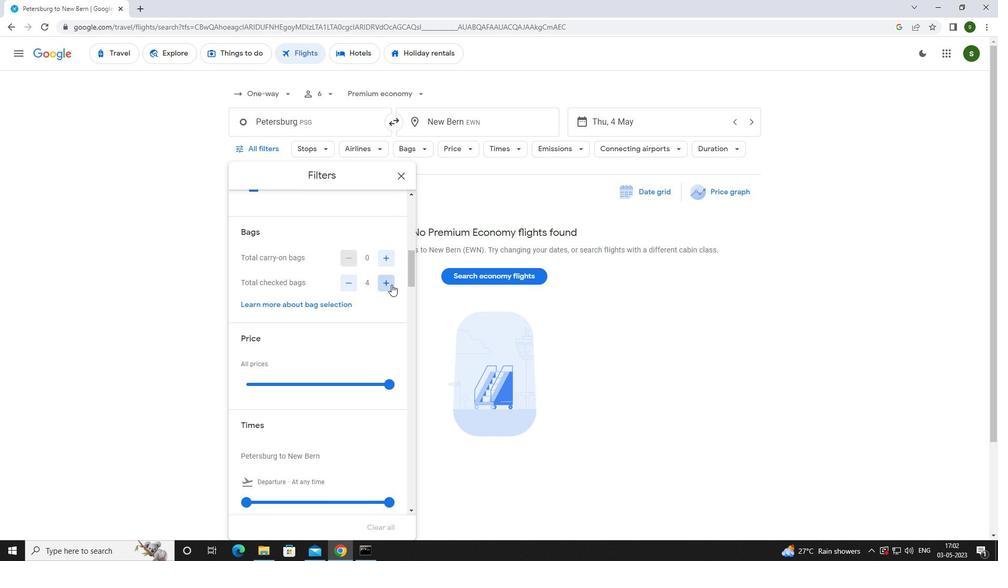
Action: Mouse pressed left at (391, 284)
Screenshot: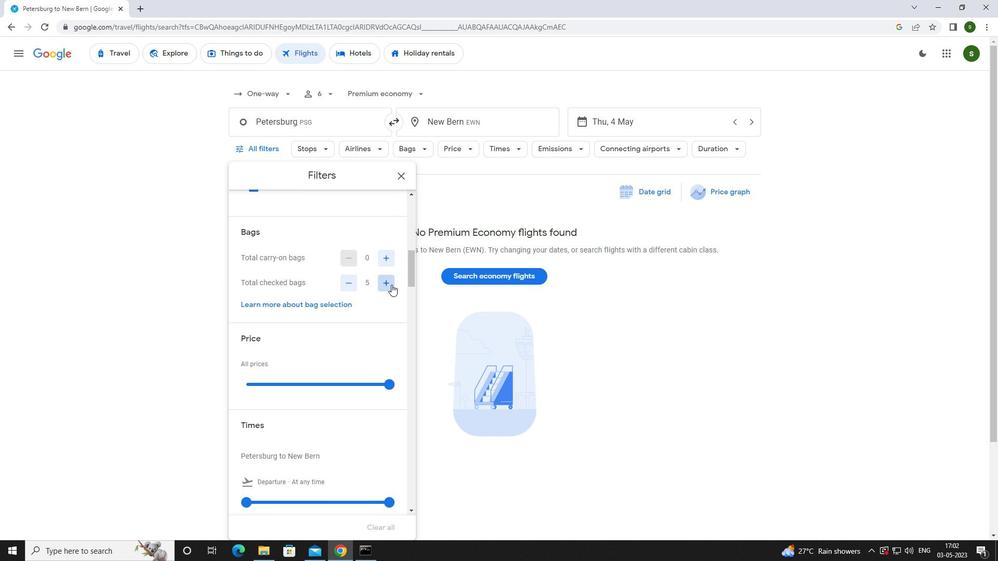 
Action: Mouse moved to (388, 388)
Screenshot: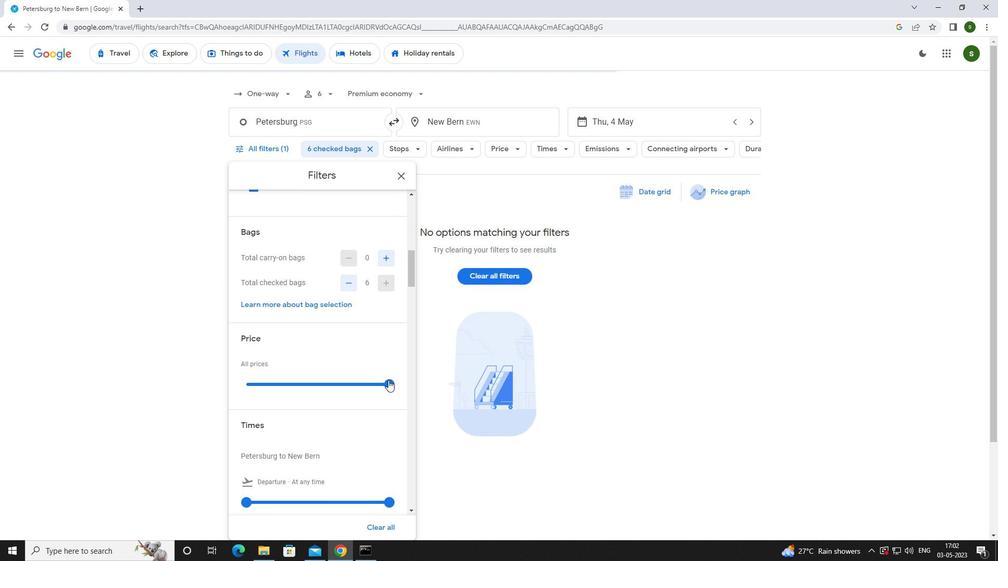 
Action: Mouse pressed left at (388, 388)
Screenshot: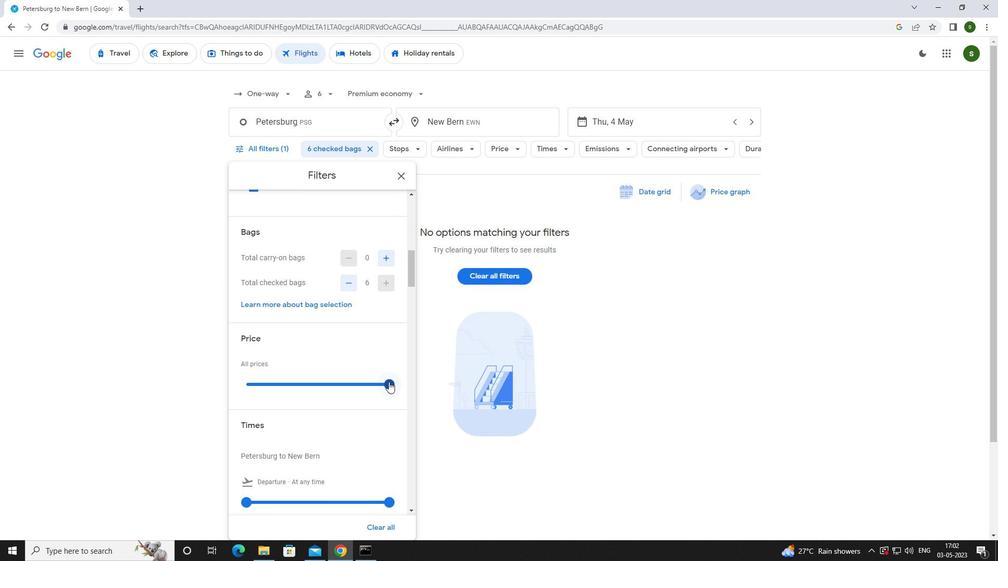 
Action: Mouse moved to (388, 384)
Screenshot: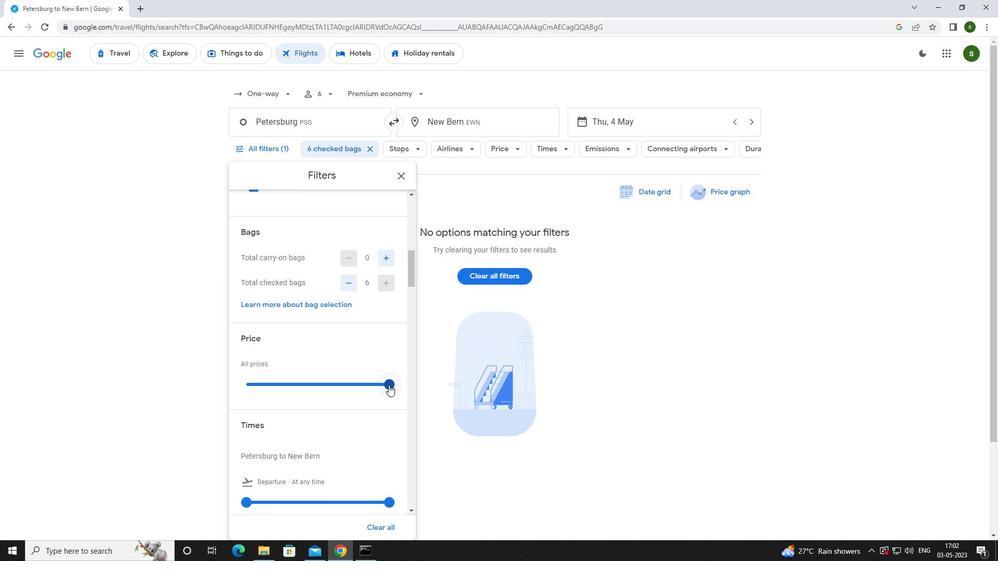 
Action: Mouse scrolled (388, 384) with delta (0, 0)
Screenshot: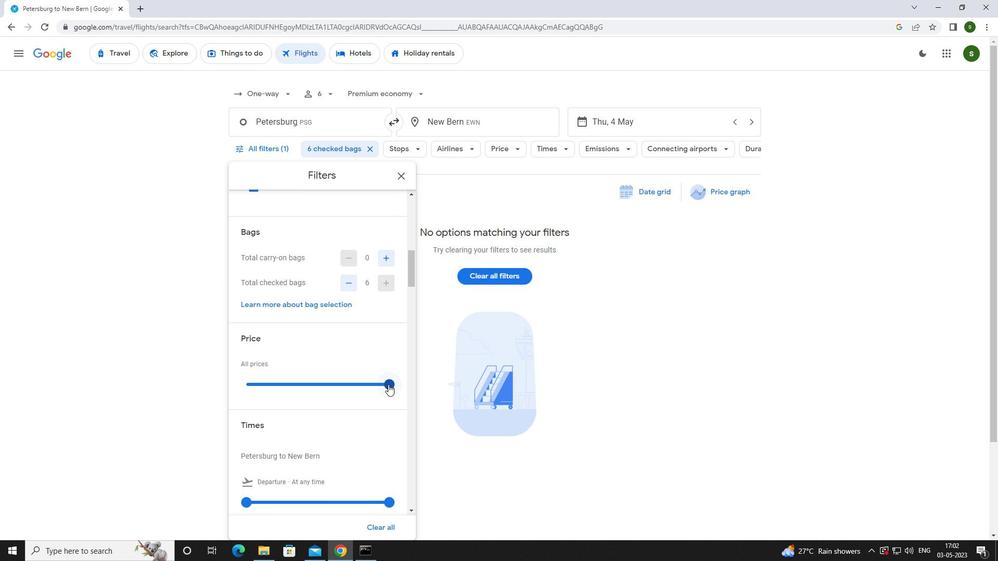 
Action: Mouse scrolled (388, 384) with delta (0, 0)
Screenshot: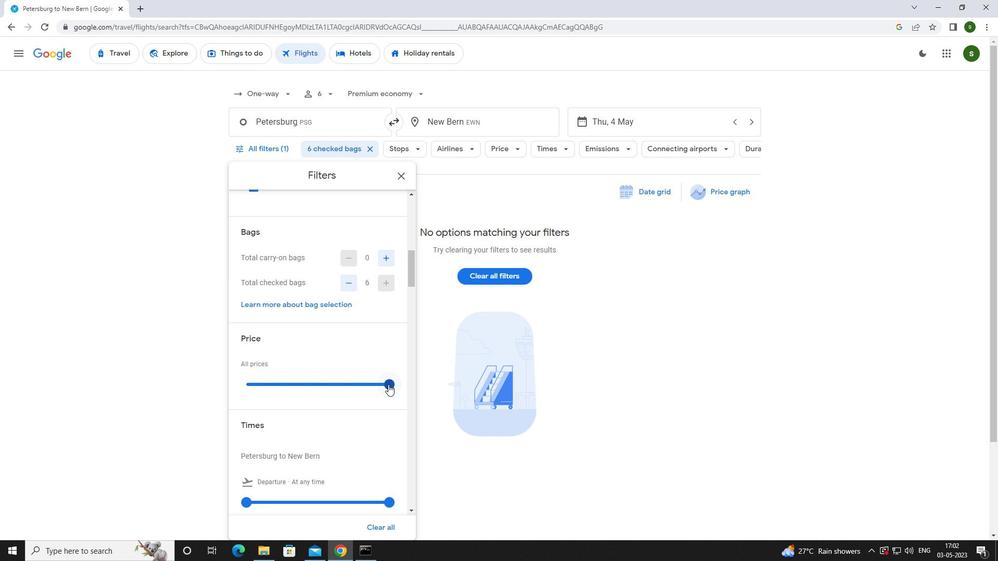 
Action: Mouse moved to (246, 401)
Screenshot: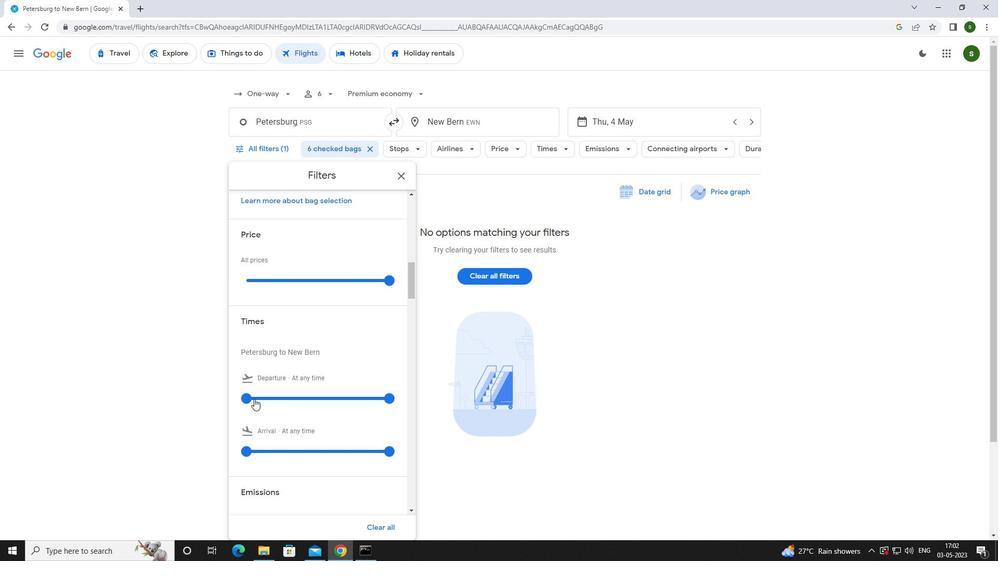 
Action: Mouse pressed left at (246, 401)
Screenshot: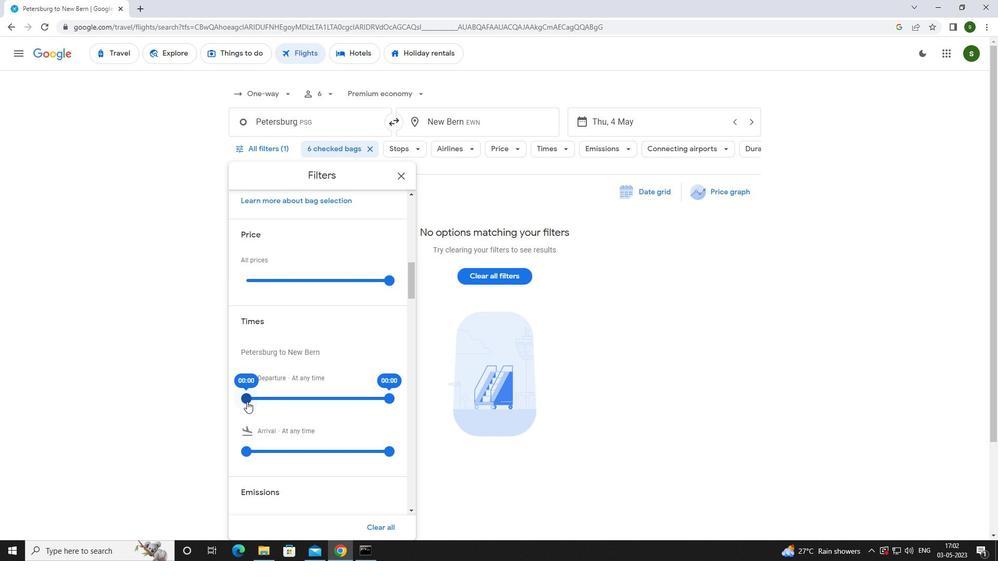 
Action: Mouse moved to (633, 356)
Screenshot: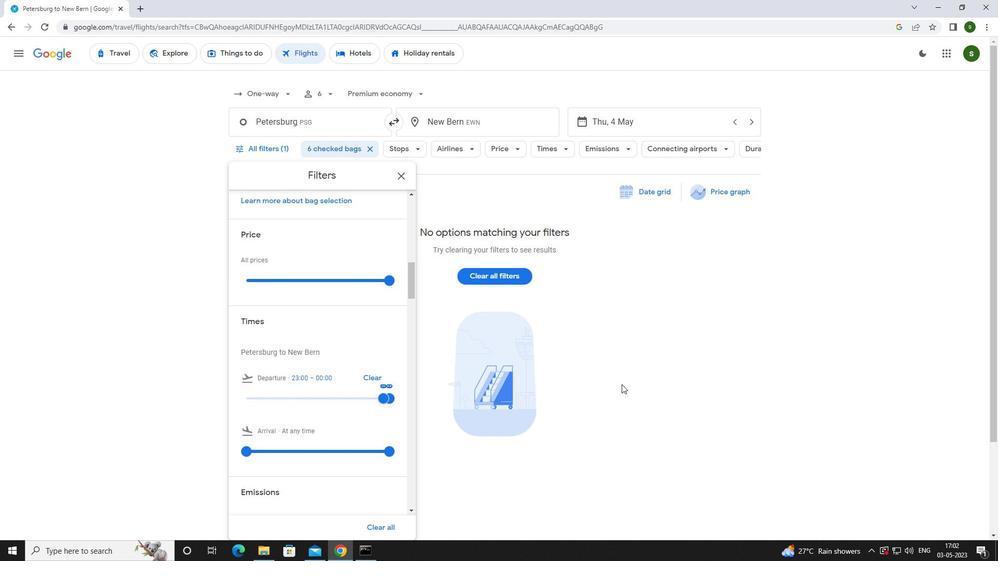 
Action: Mouse pressed left at (633, 356)
Screenshot: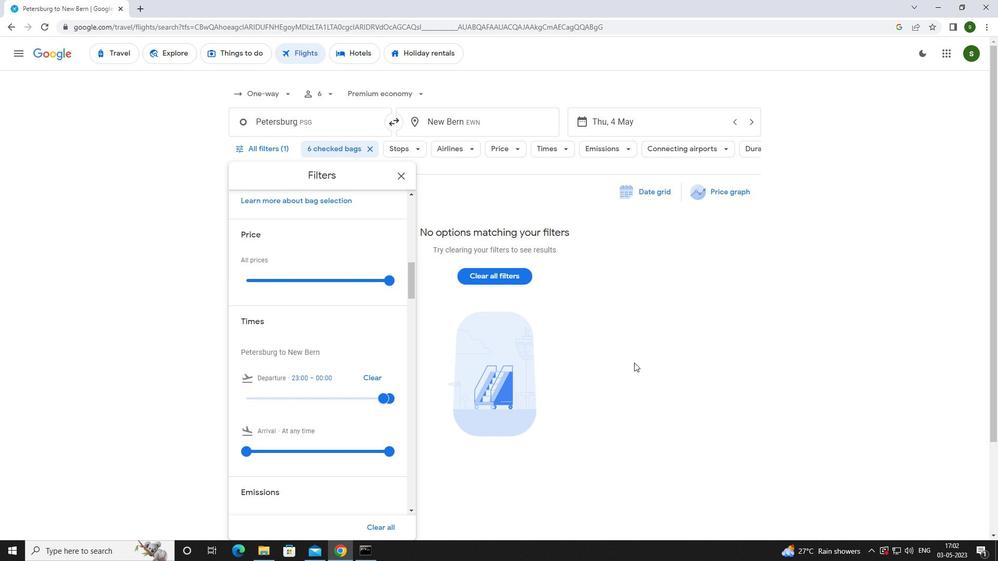 
Action: Mouse moved to (633, 354)
Screenshot: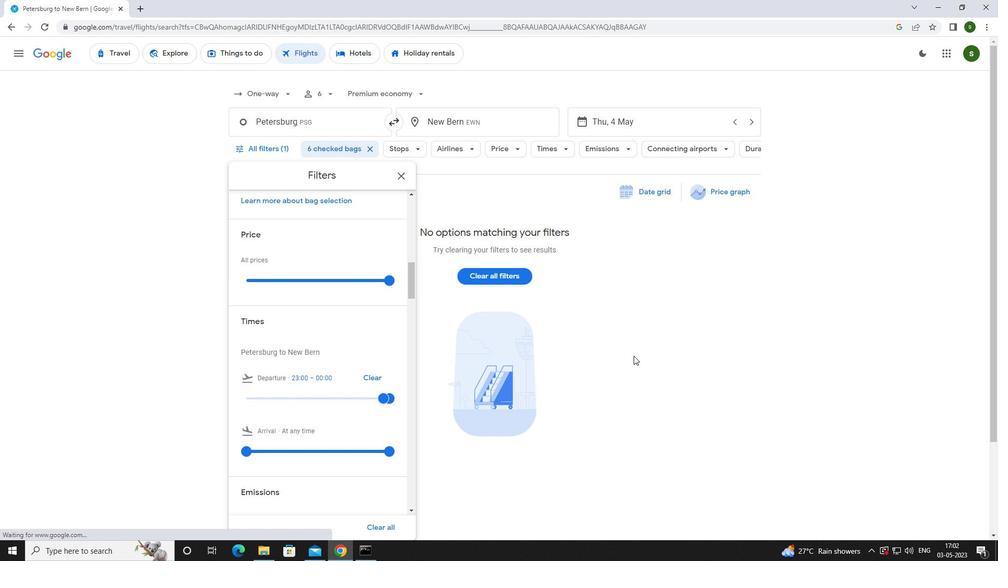 
